 Task: Add Source Naturals Dmae 351 Mg to the cart.
Action: Mouse moved to (233, 101)
Screenshot: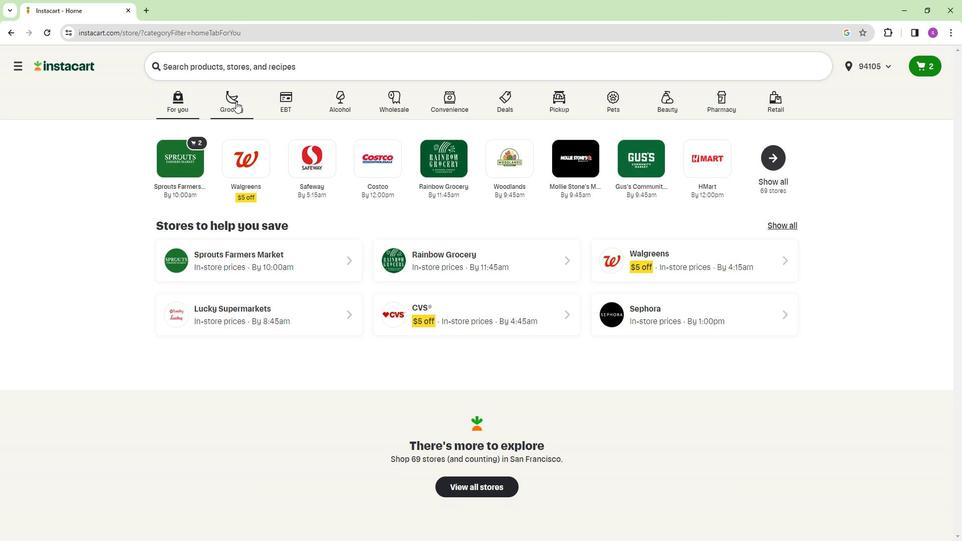 
Action: Mouse pressed left at (233, 101)
Screenshot: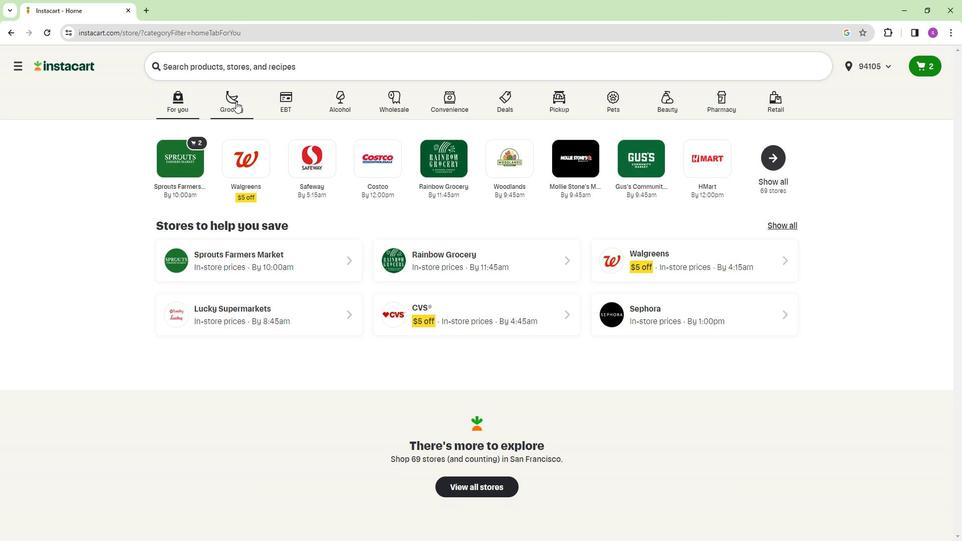 
Action: Mouse moved to (171, 170)
Screenshot: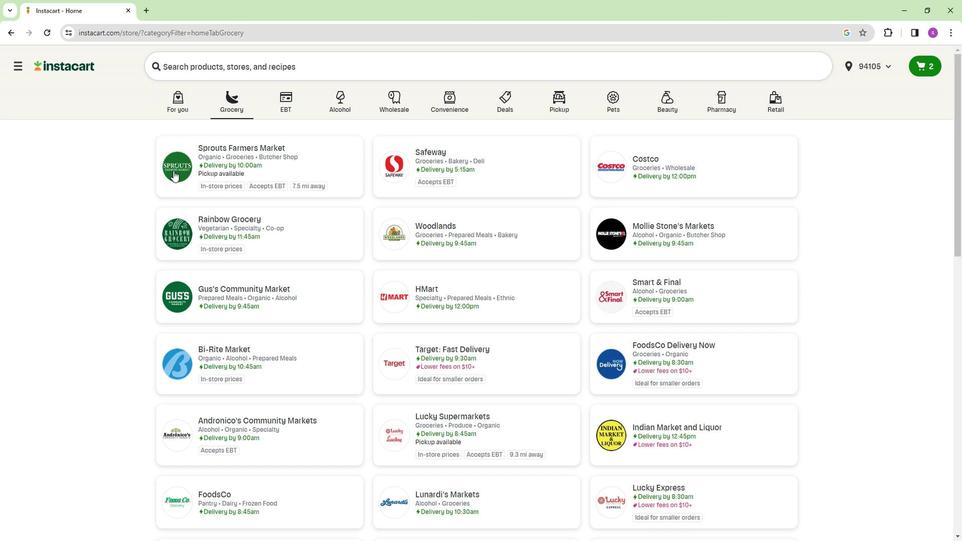 
Action: Mouse pressed left at (171, 170)
Screenshot: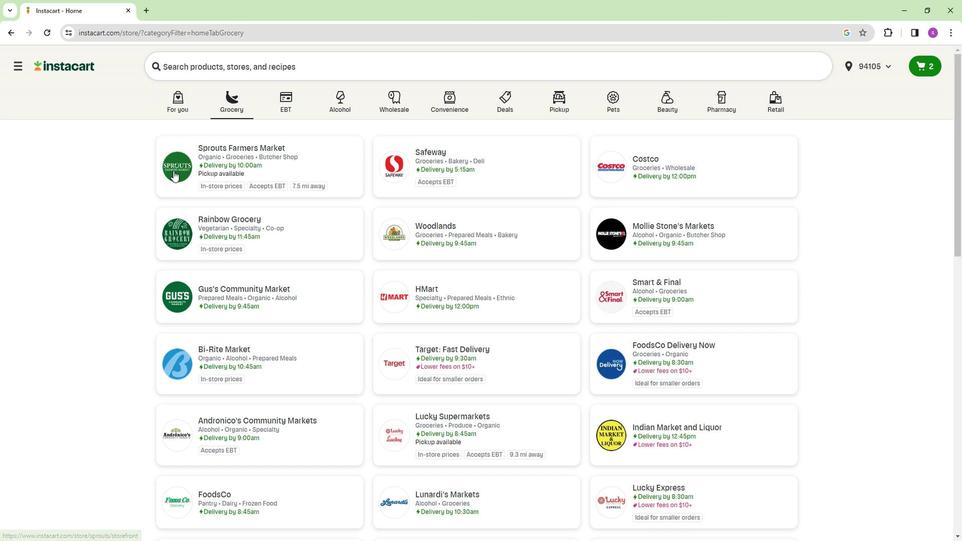 
Action: Mouse moved to (46, 345)
Screenshot: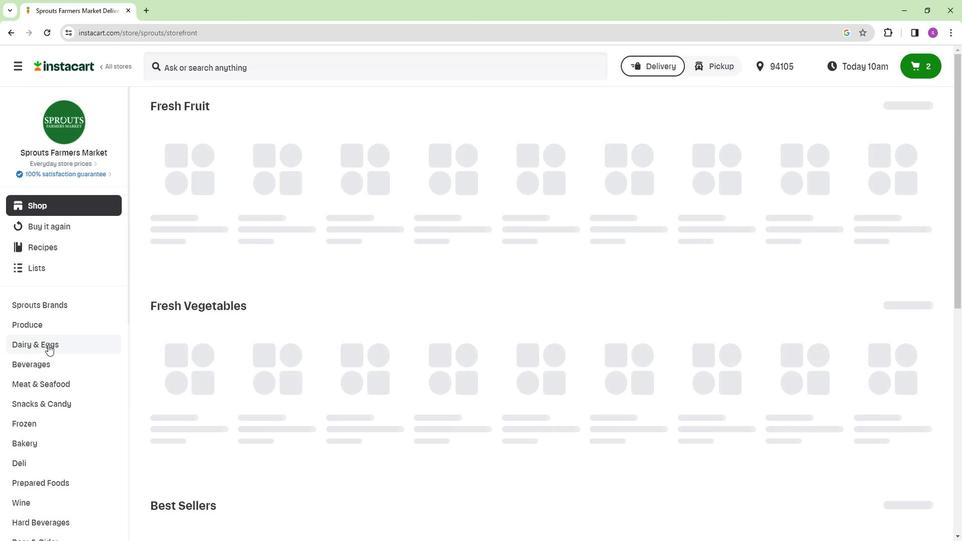 
Action: Mouse scrolled (46, 345) with delta (0, 0)
Screenshot: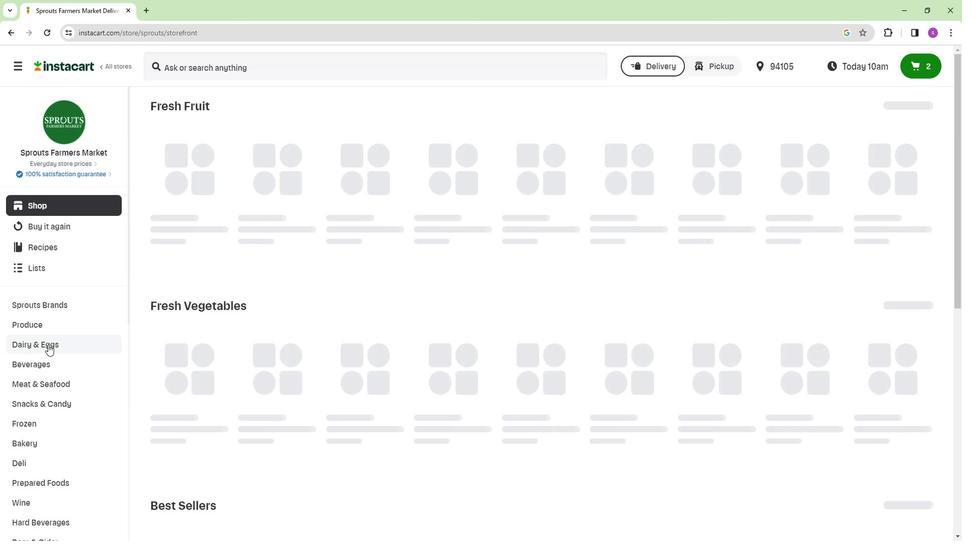 
Action: Mouse moved to (46, 345)
Screenshot: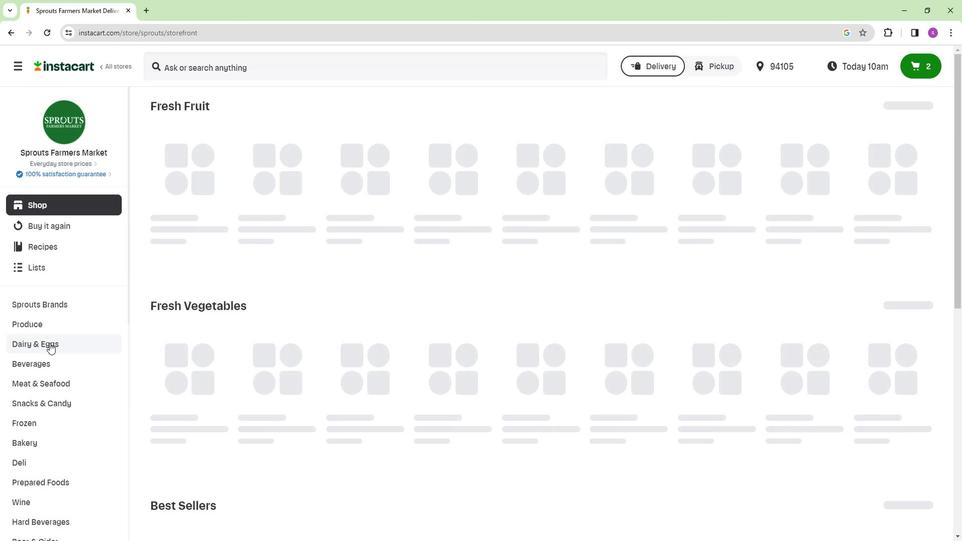 
Action: Mouse scrolled (46, 345) with delta (0, 0)
Screenshot: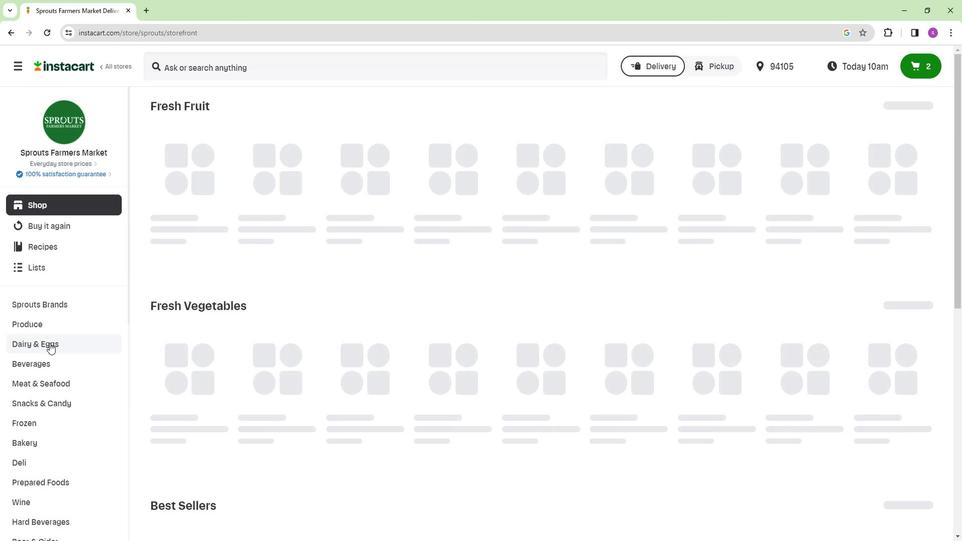 
Action: Mouse moved to (46, 345)
Screenshot: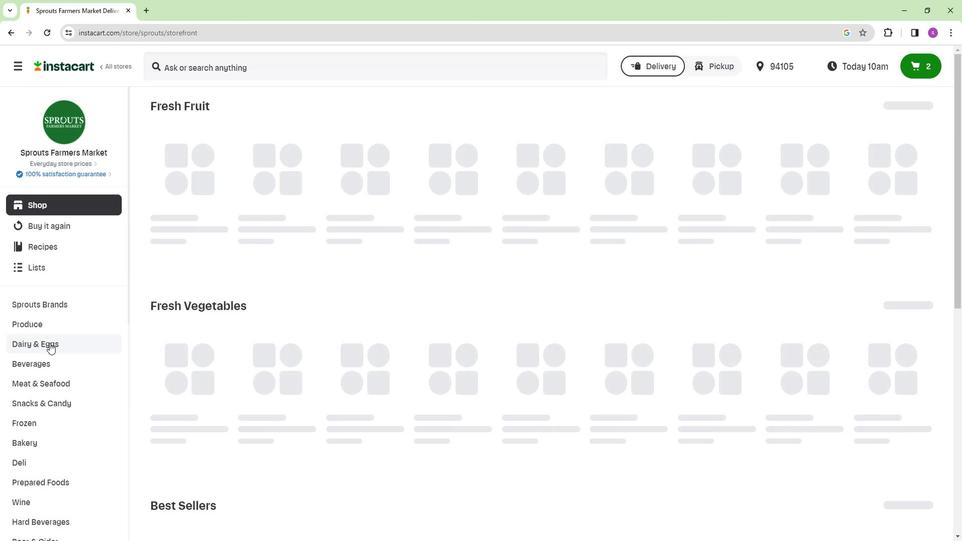 
Action: Mouse scrolled (46, 344) with delta (0, 0)
Screenshot: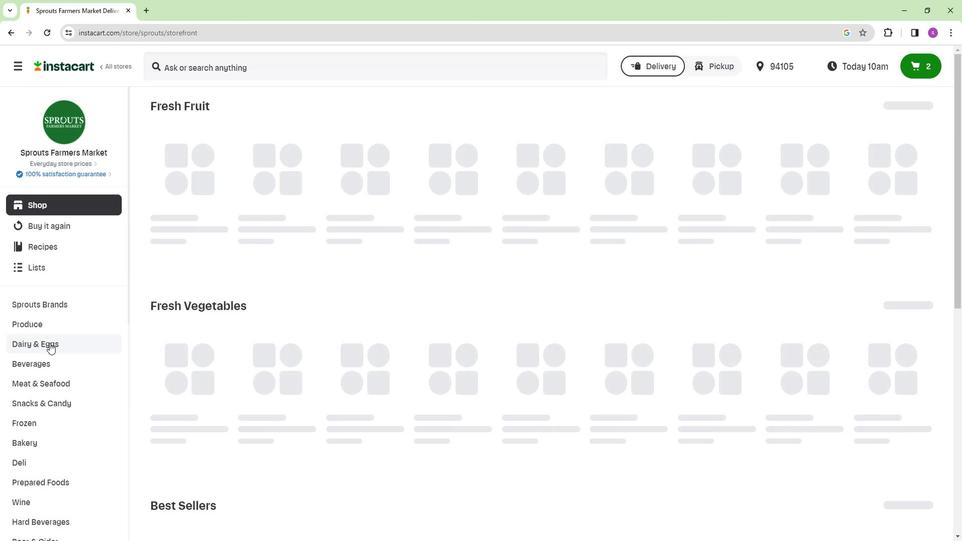 
Action: Mouse moved to (48, 342)
Screenshot: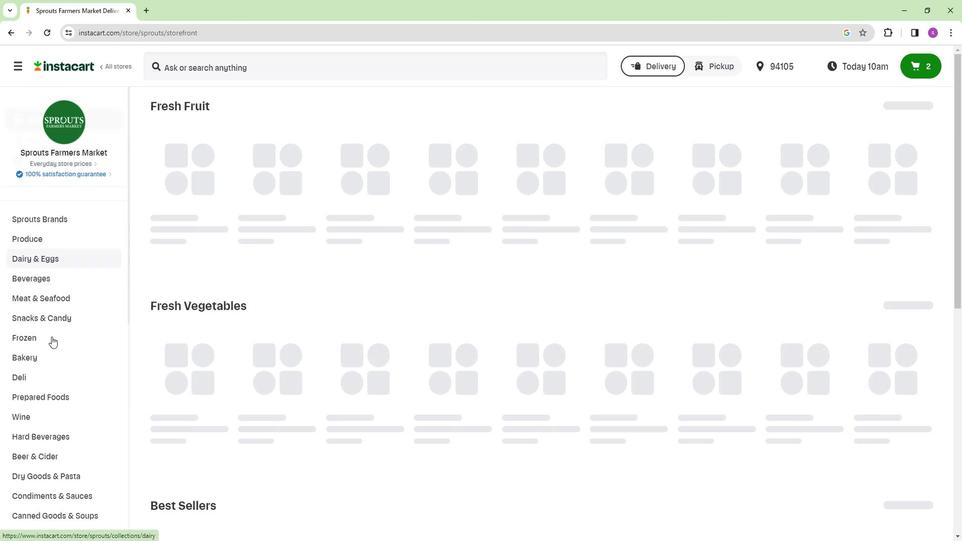 
Action: Mouse scrolled (48, 342) with delta (0, 0)
Screenshot: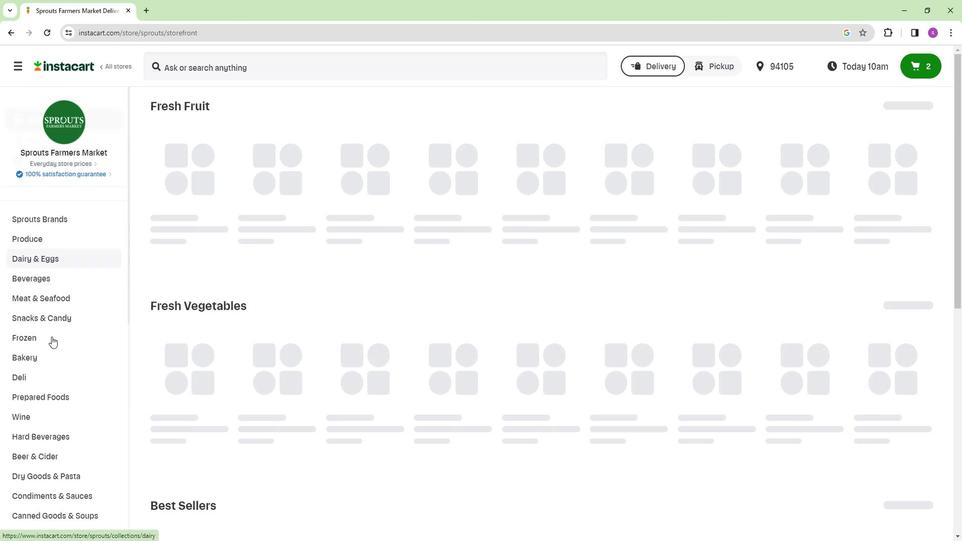 
Action: Mouse moved to (50, 337)
Screenshot: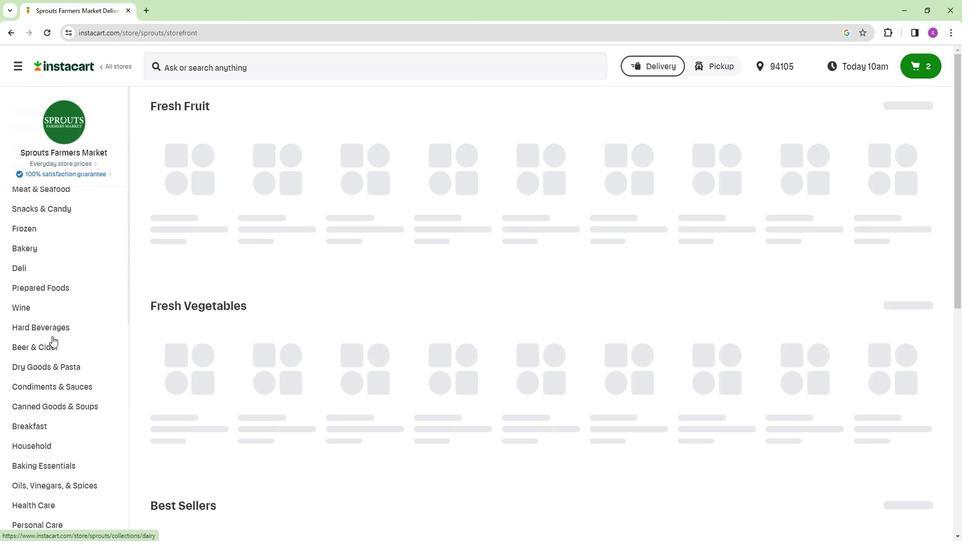 
Action: Mouse scrolled (50, 336) with delta (0, 0)
Screenshot: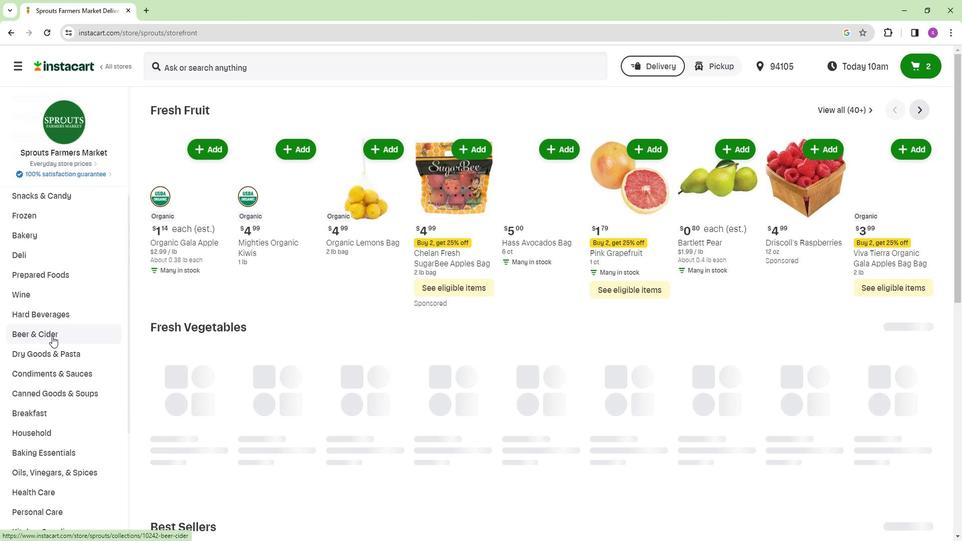 
Action: Mouse moved to (42, 445)
Screenshot: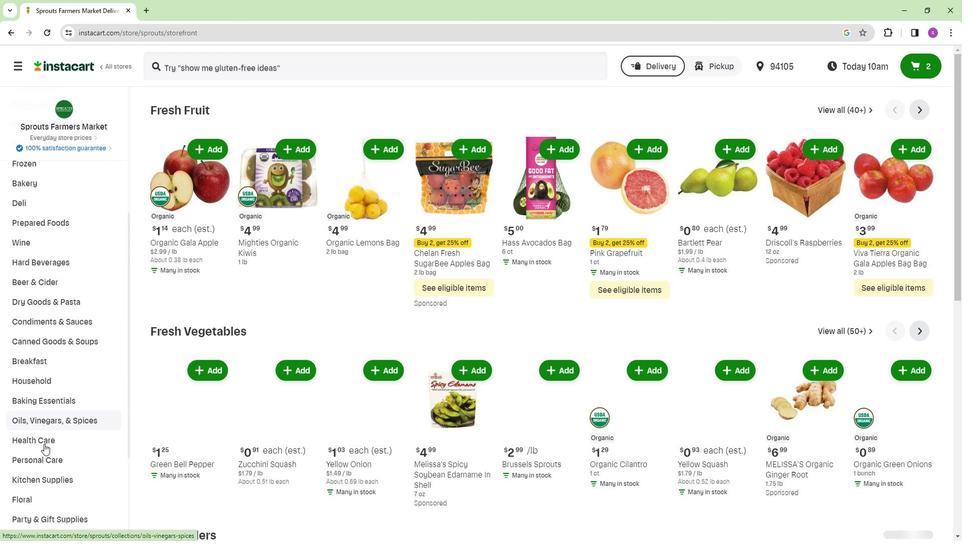 
Action: Mouse pressed left at (42, 445)
Screenshot: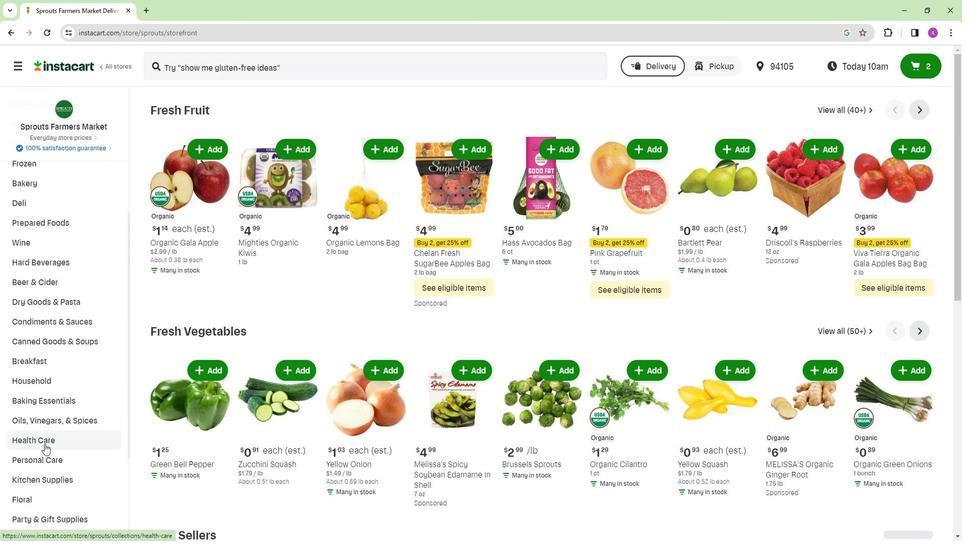 
Action: Mouse moved to (346, 140)
Screenshot: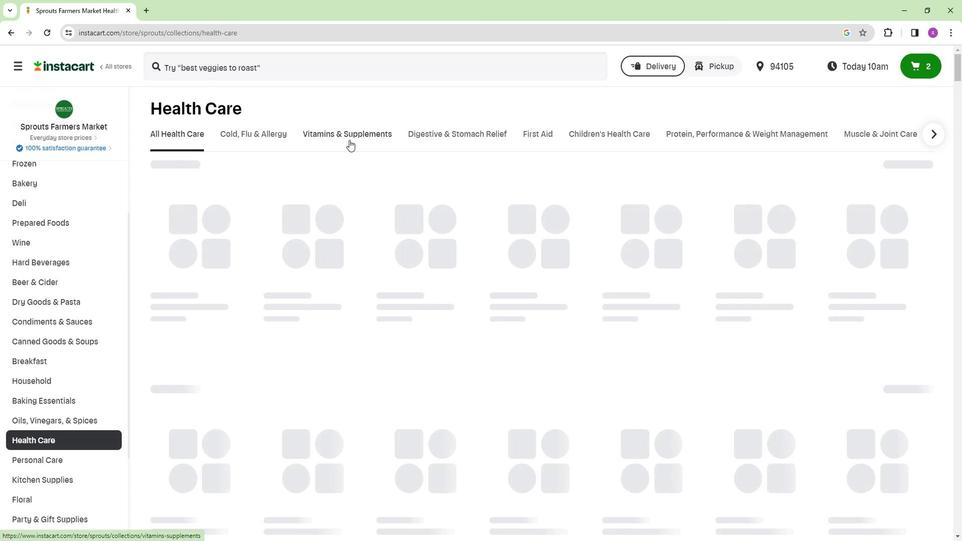 
Action: Mouse pressed left at (346, 140)
Screenshot: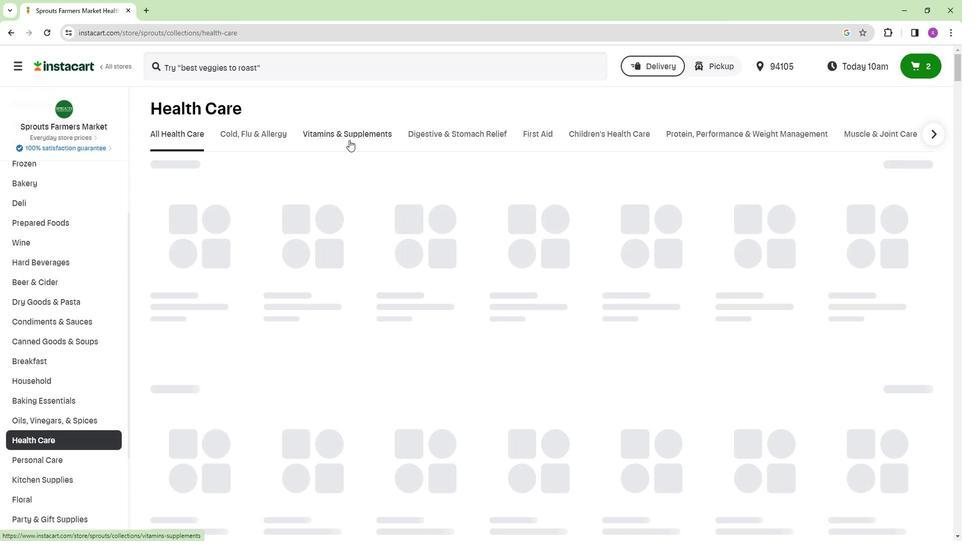 
Action: Mouse moved to (350, 136)
Screenshot: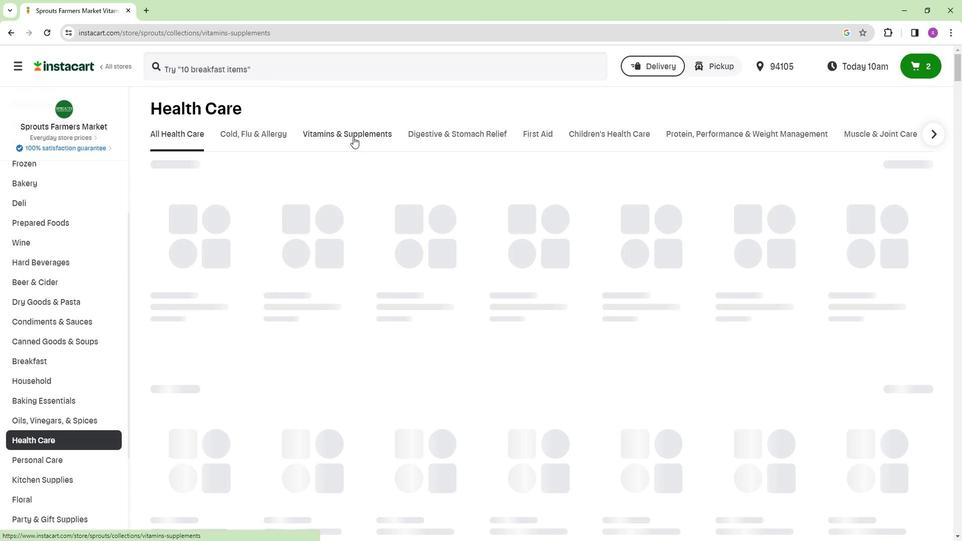 
Action: Mouse pressed left at (350, 136)
Screenshot: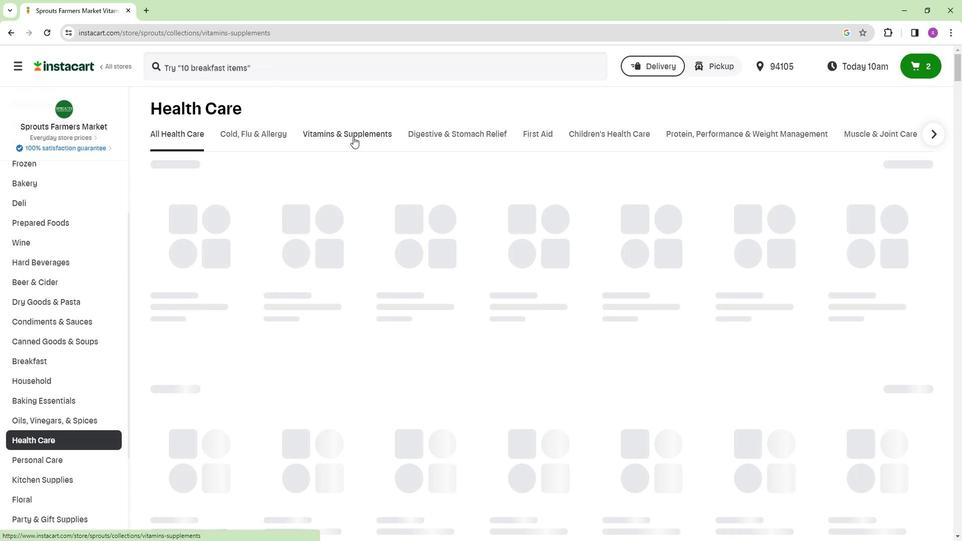 
Action: Mouse moved to (298, 171)
Screenshot: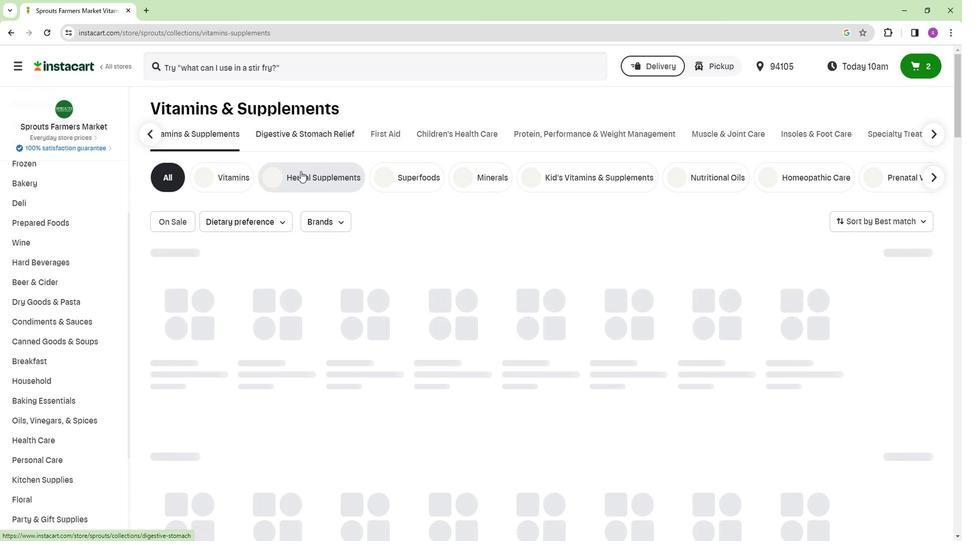 
Action: Mouse pressed left at (298, 171)
Screenshot: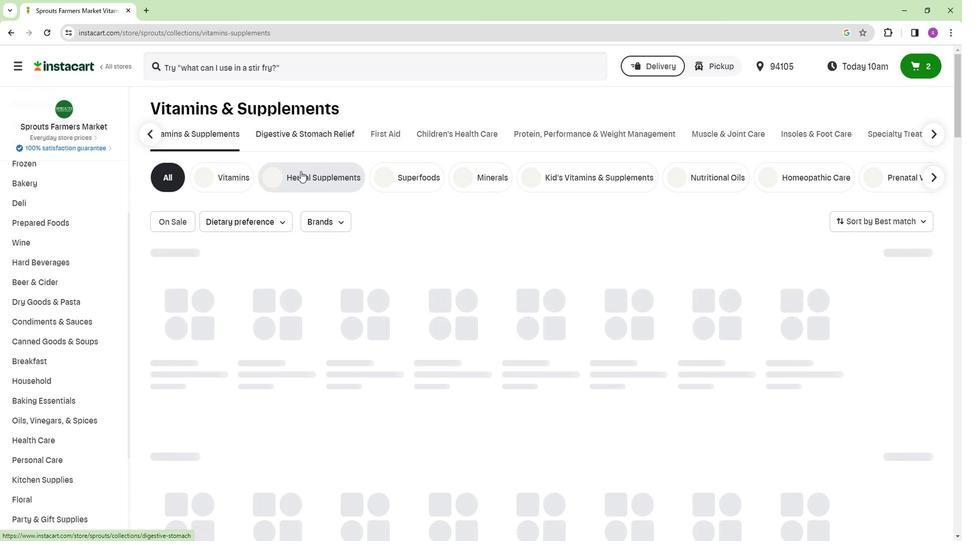 
Action: Mouse moved to (289, 71)
Screenshot: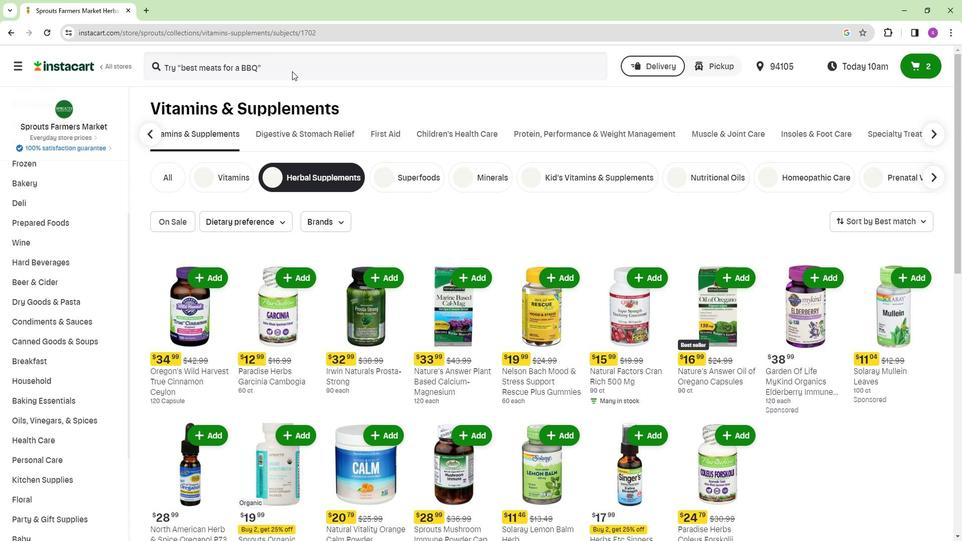 
Action: Mouse pressed left at (289, 71)
Screenshot: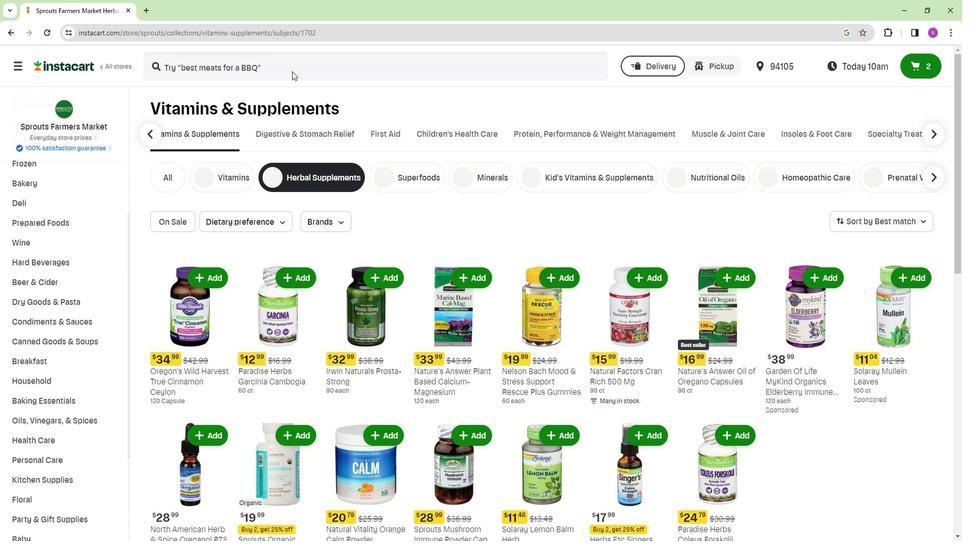 
Action: Mouse moved to (249, 73)
Screenshot: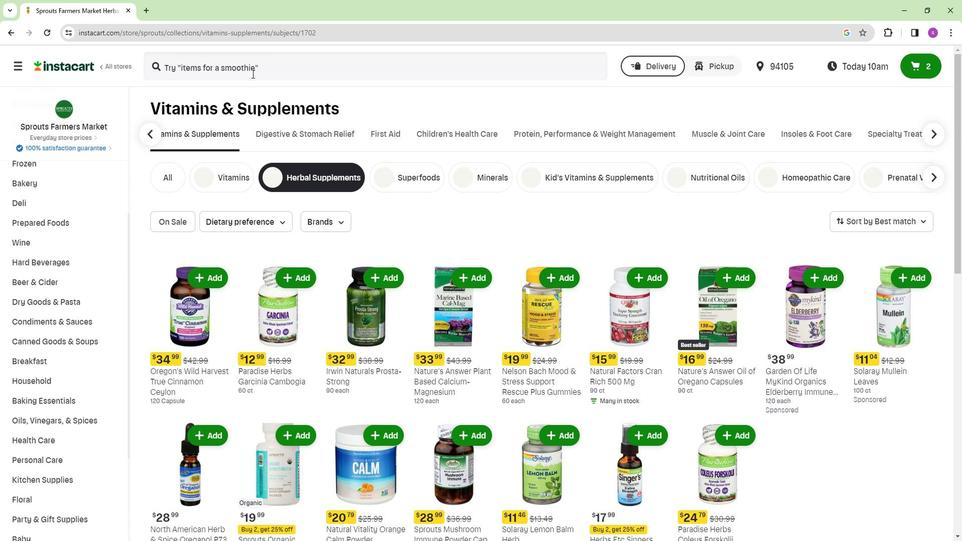 
Action: Key pressed <Key.shift>Source<Key.space><Key.shift>Naturals<Key.space><Key.shift>Dmae<Key.space>351<Key.space><Key.shift>Mg<Key.enter>
Screenshot: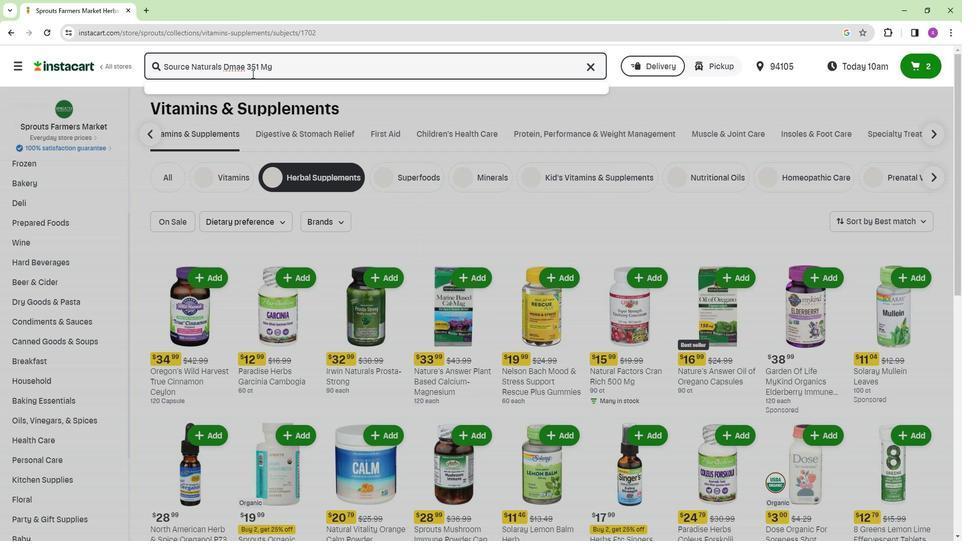
Action: Mouse moved to (309, 254)
Screenshot: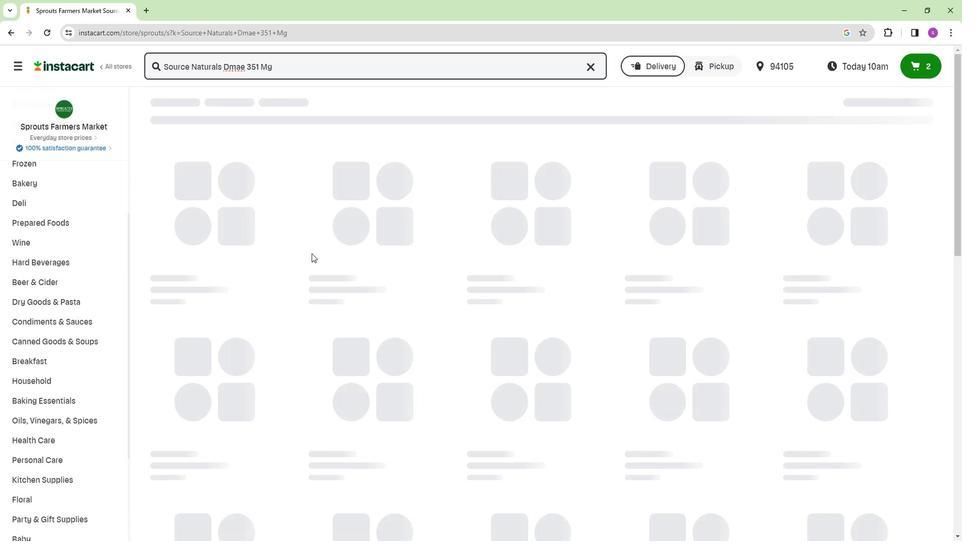 
Action: Mouse scrolled (309, 253) with delta (0, 0)
Screenshot: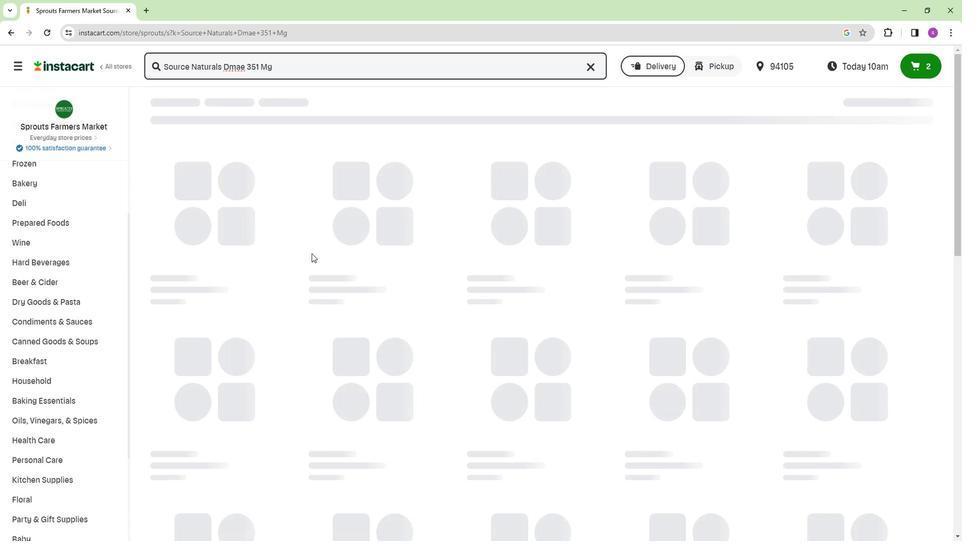 
Action: Mouse moved to (309, 253)
Screenshot: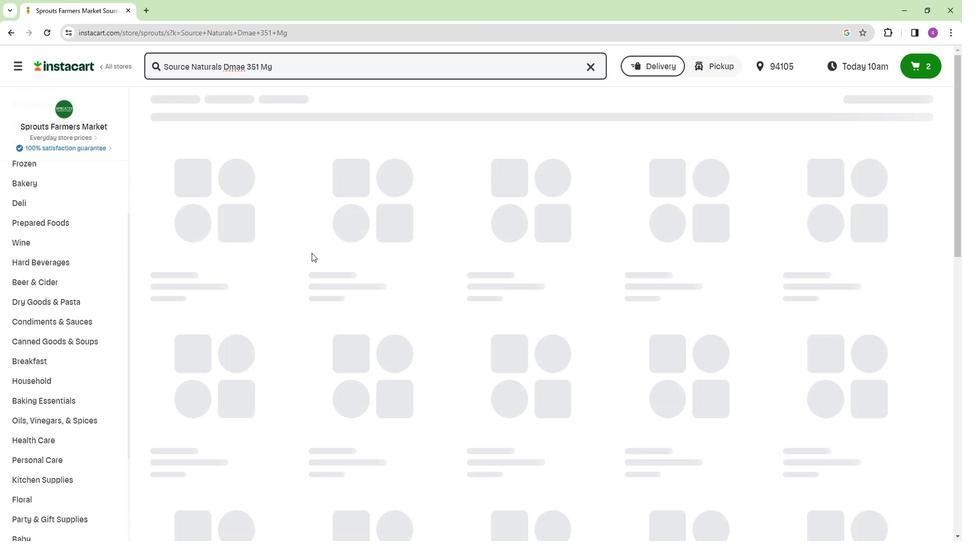 
Action: Mouse scrolled (309, 253) with delta (0, 0)
Screenshot: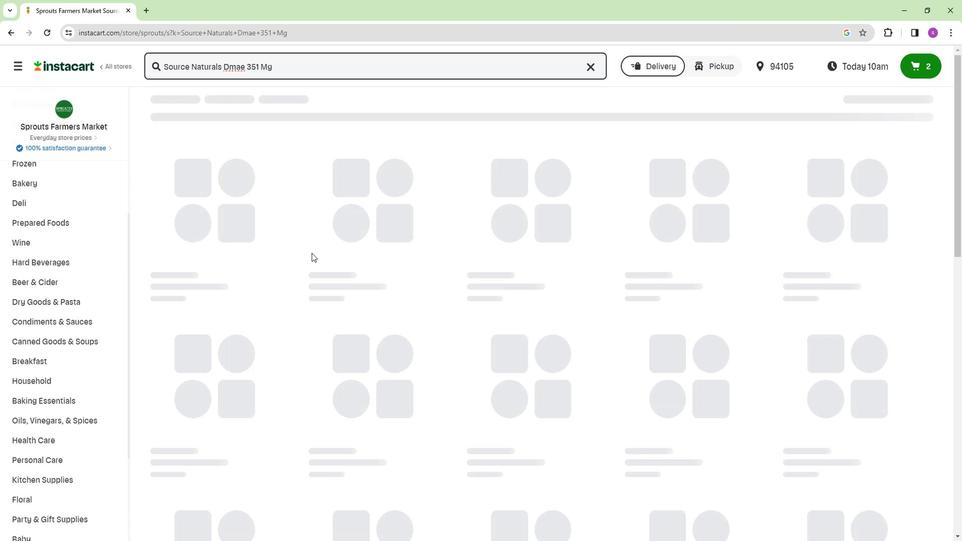 
Action: Mouse scrolled (309, 253) with delta (0, 0)
Screenshot: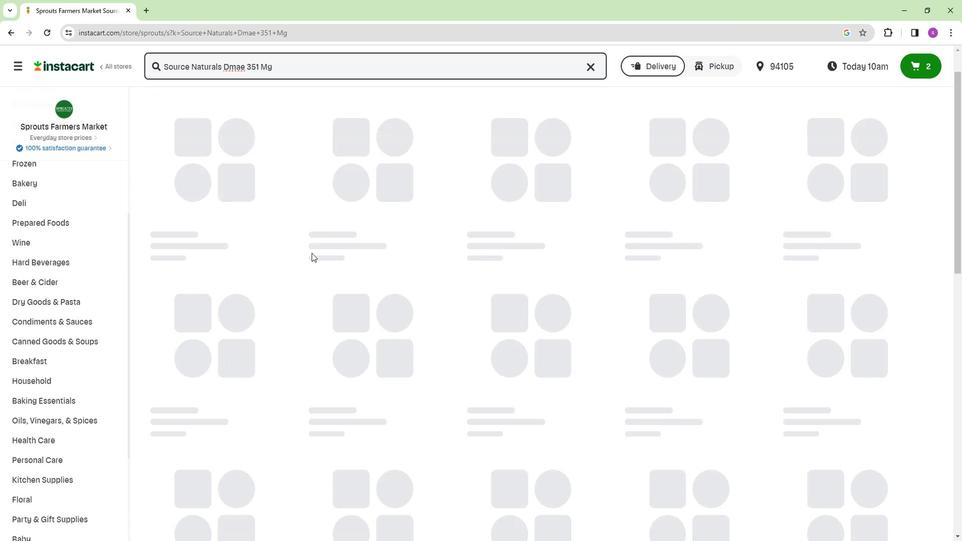 
Action: Mouse moved to (353, 262)
Screenshot: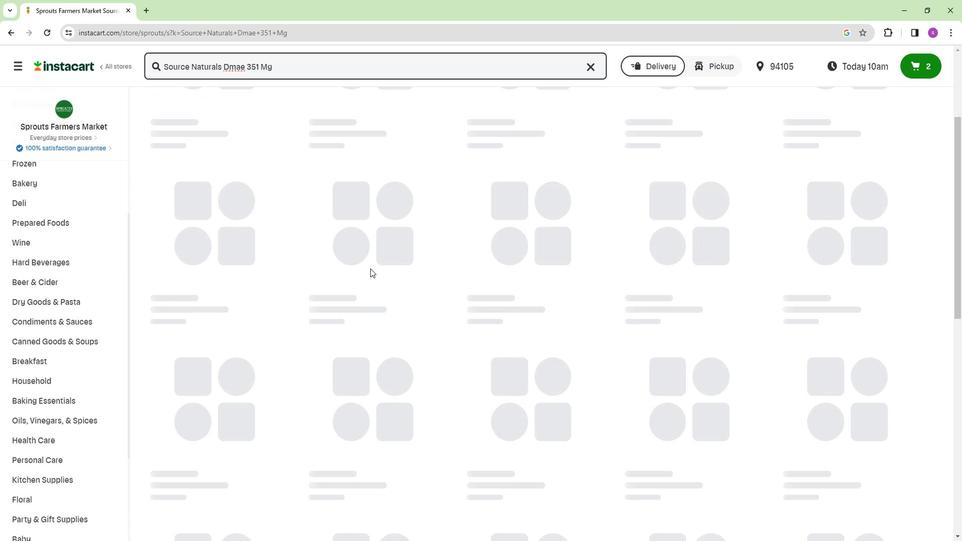 
Action: Mouse scrolled (353, 262) with delta (0, 0)
Screenshot: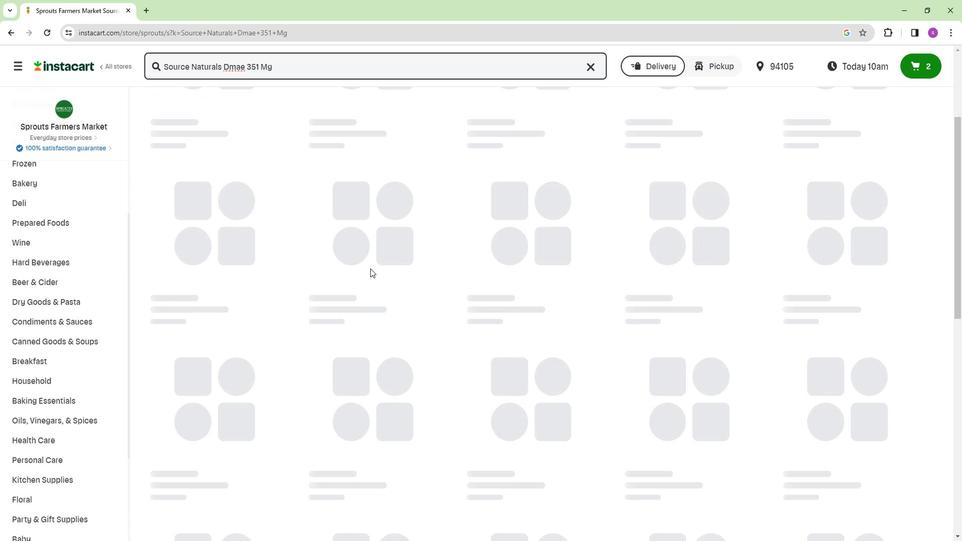 
Action: Mouse moved to (361, 266)
Screenshot: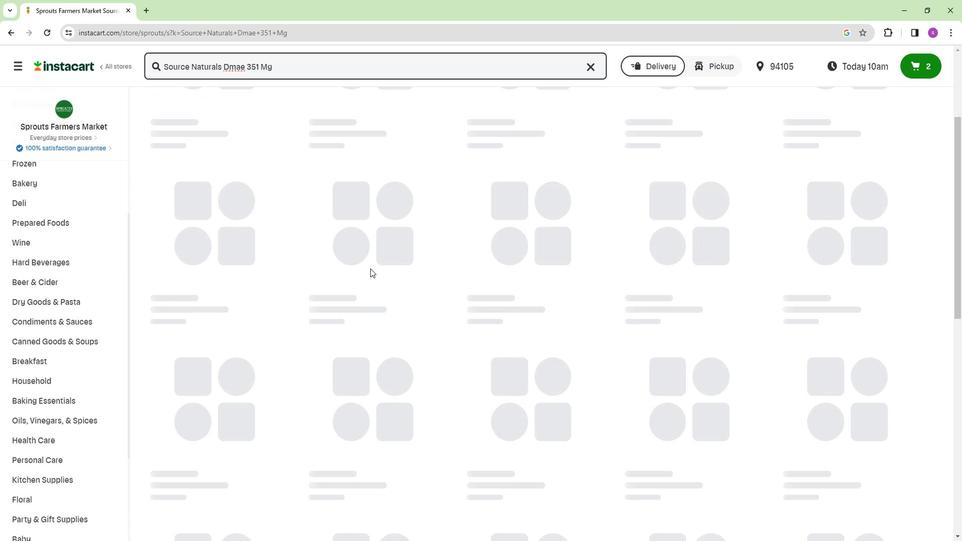 
Action: Mouse scrolled (361, 266) with delta (0, 0)
Screenshot: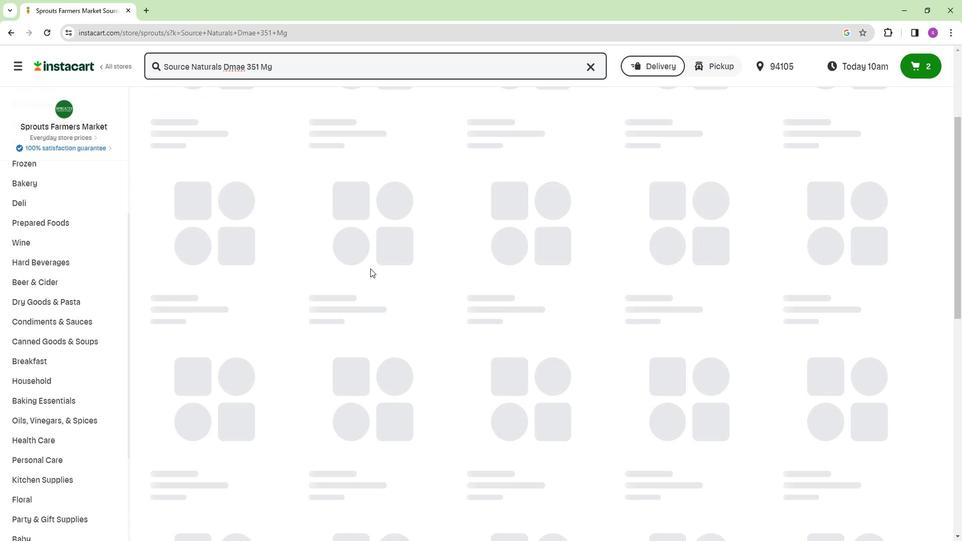 
Action: Mouse moved to (367, 269)
Screenshot: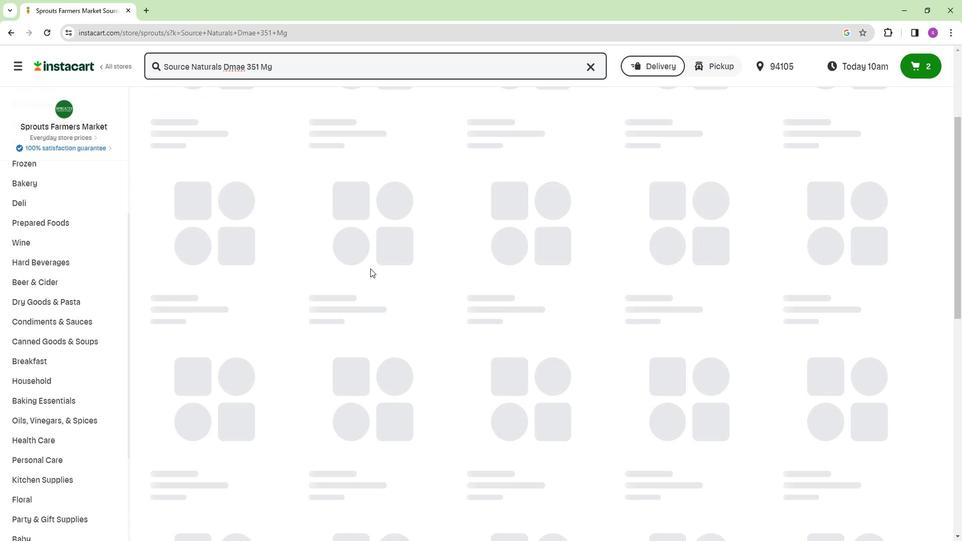 
Action: Mouse scrolled (367, 270) with delta (0, 1)
Screenshot: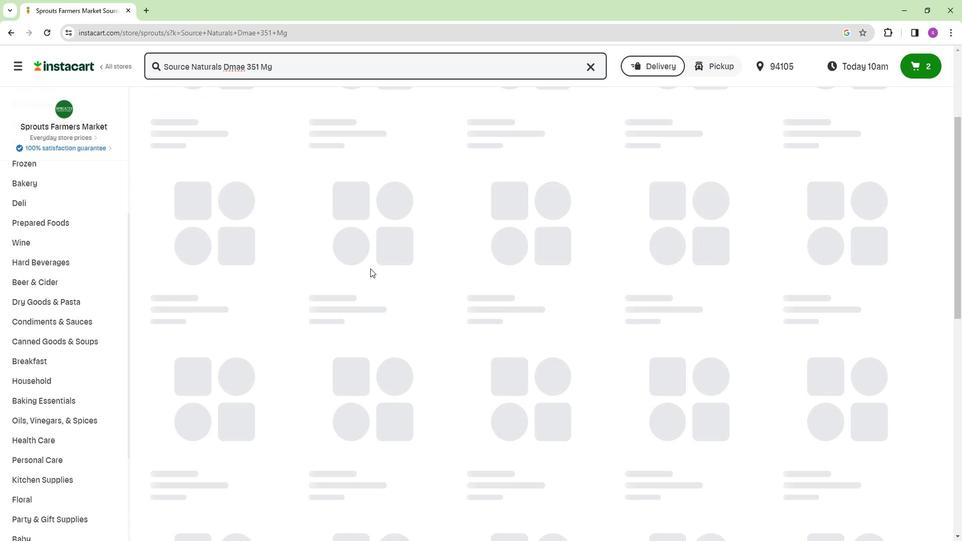 
Action: Mouse moved to (370, 270)
Screenshot: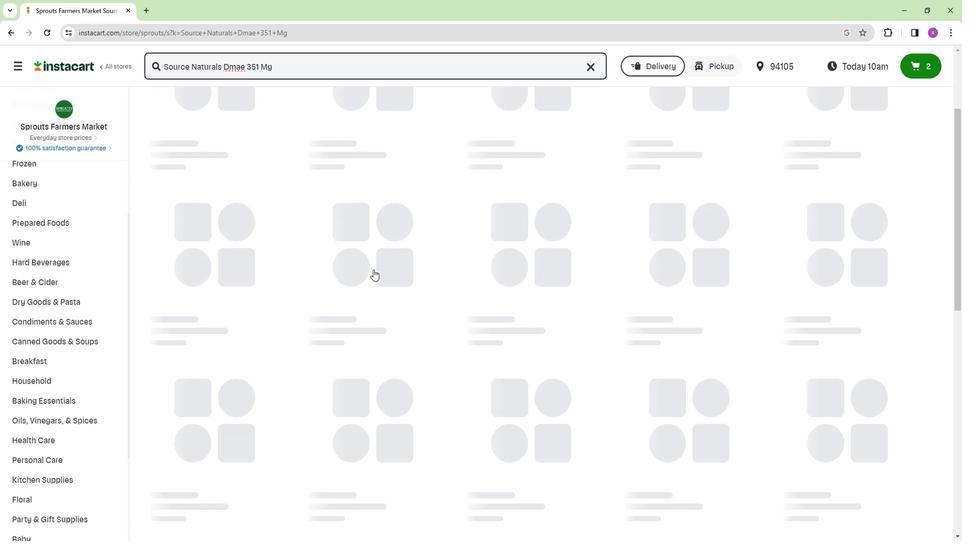 
Action: Mouse scrolled (370, 270) with delta (0, 0)
Screenshot: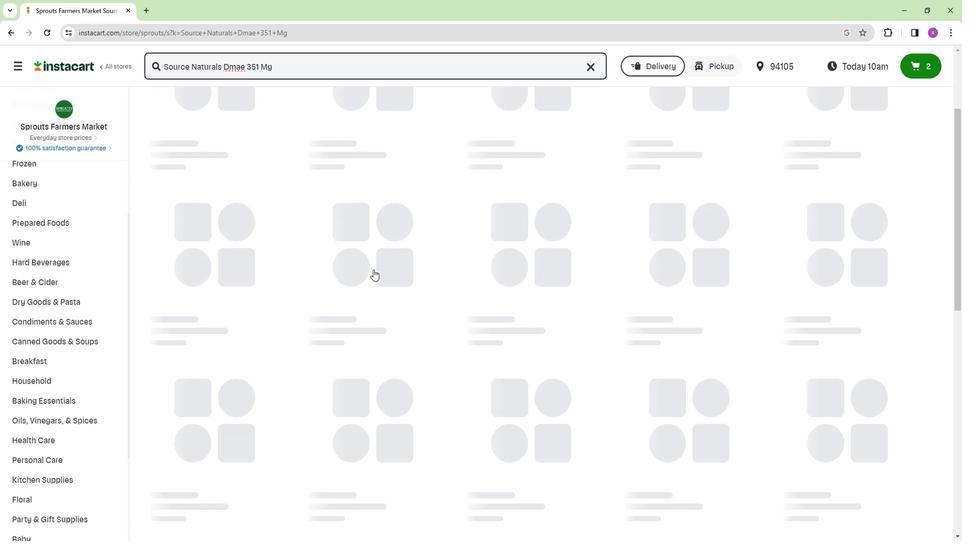 
Action: Mouse moved to (326, 287)
Screenshot: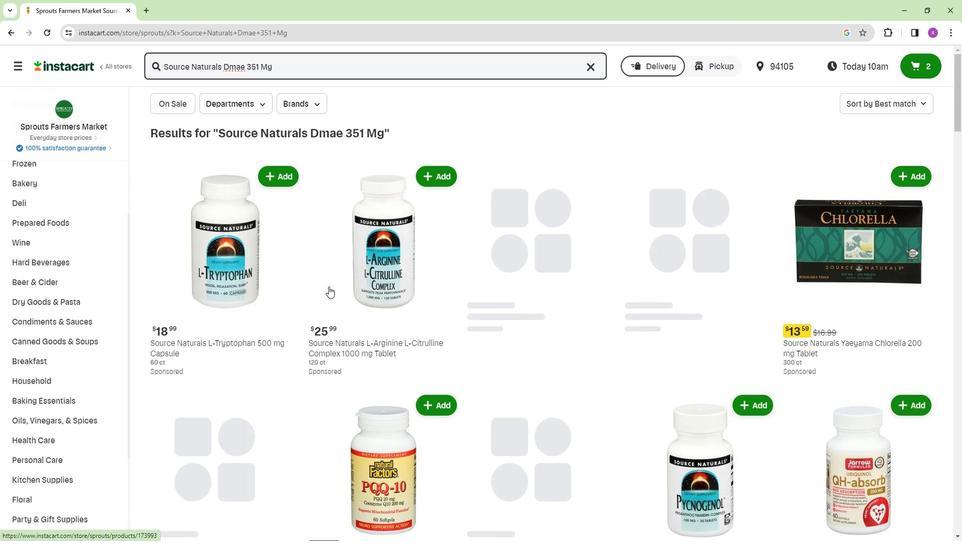 
Action: Mouse scrolled (326, 287) with delta (0, 0)
Screenshot: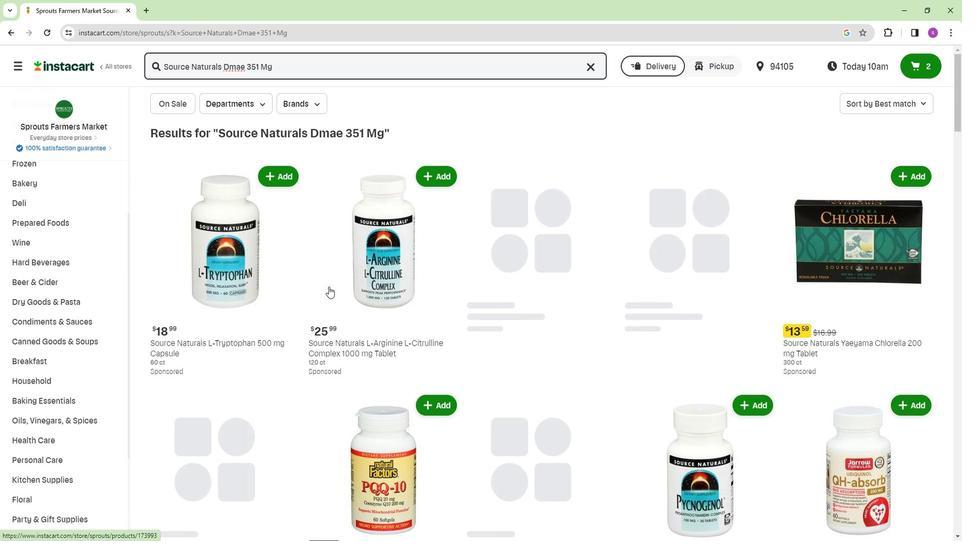 
Action: Mouse moved to (457, 285)
Screenshot: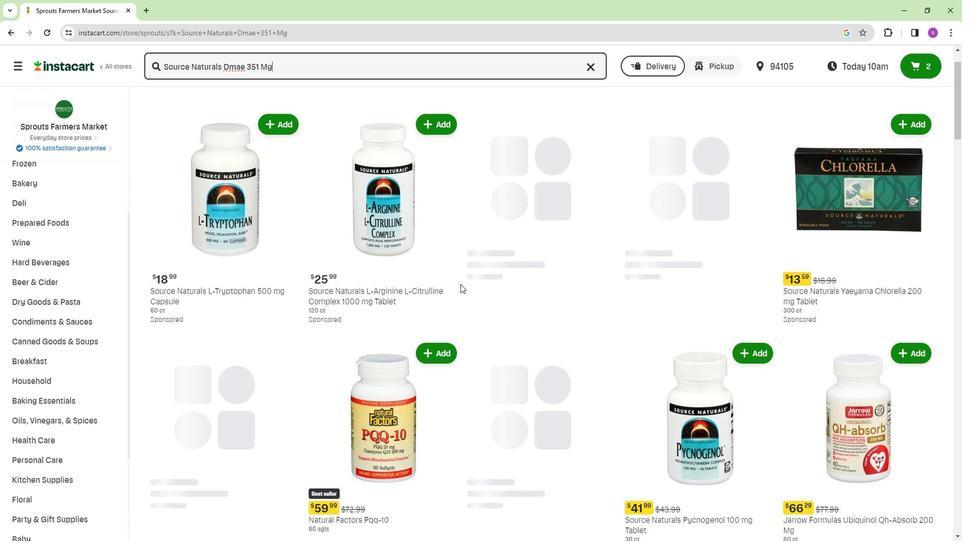 
Action: Mouse scrolled (457, 284) with delta (0, 0)
Screenshot: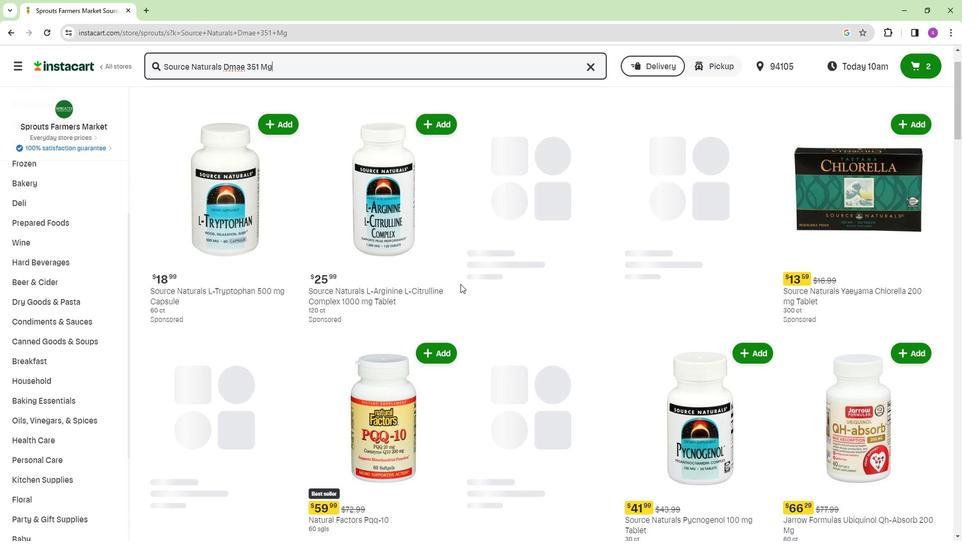 
Action: Mouse moved to (534, 307)
Screenshot: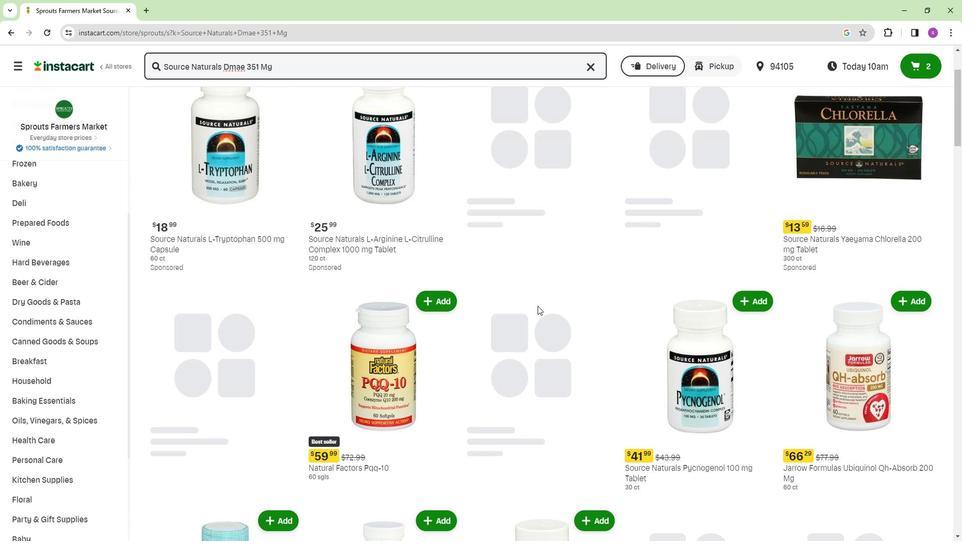 
Action: Mouse scrolled (534, 306) with delta (0, 0)
Screenshot: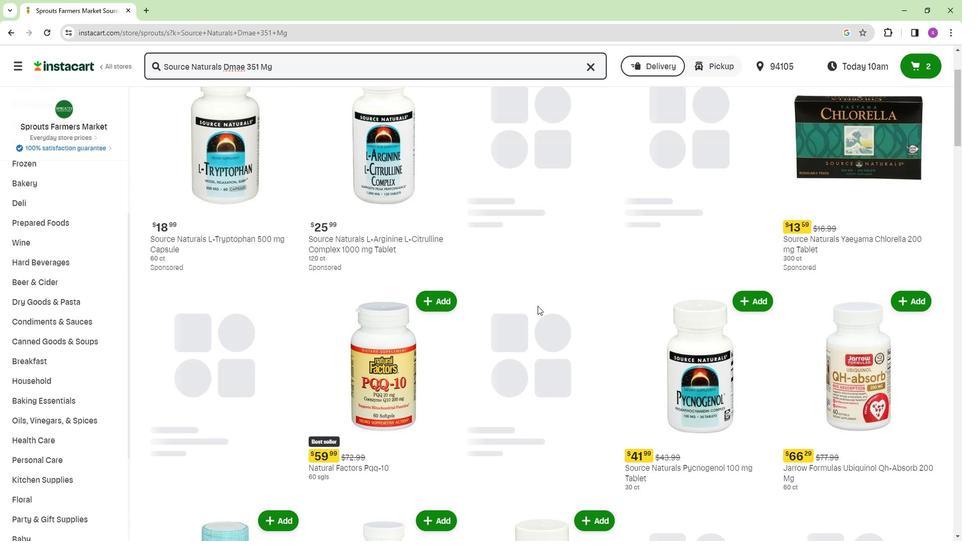 
Action: Mouse scrolled (534, 306) with delta (0, 0)
Screenshot: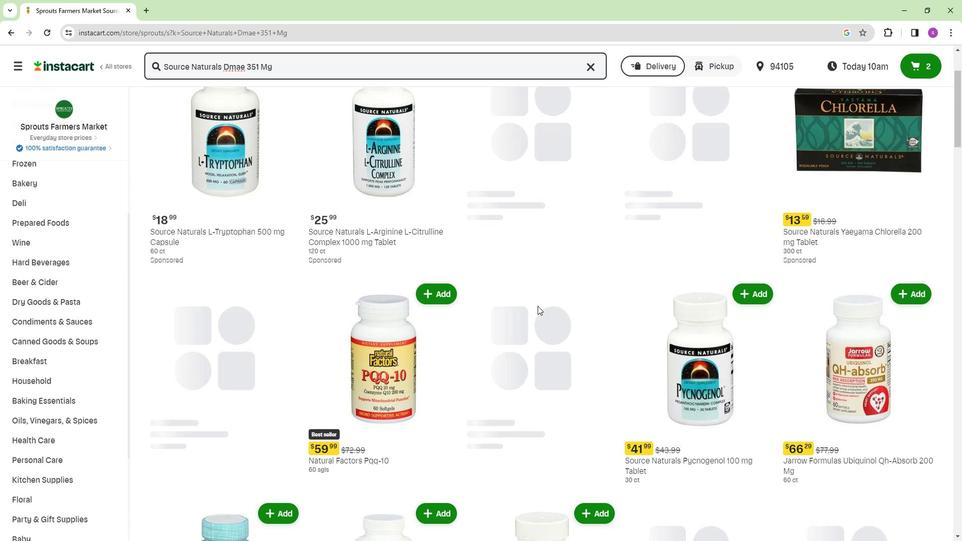 
Action: Mouse moved to (535, 307)
Screenshot: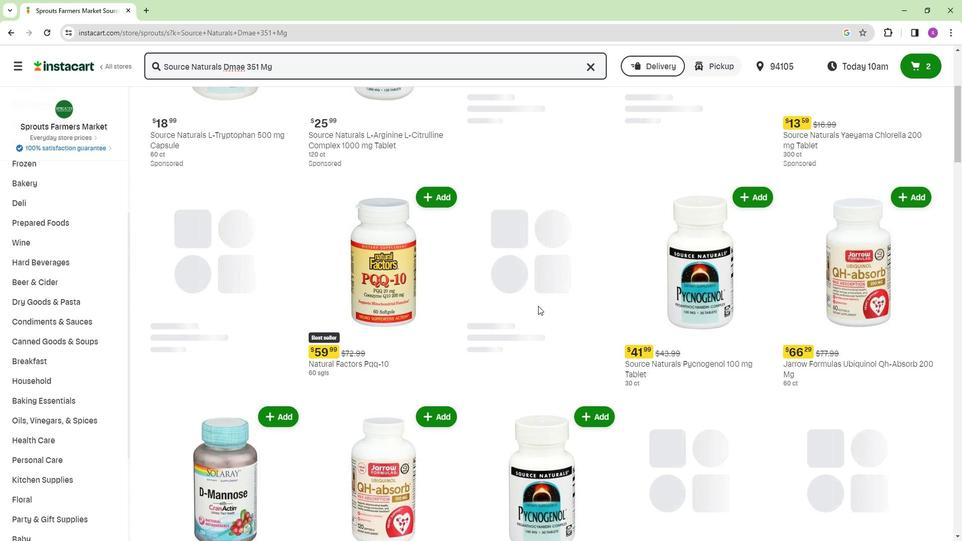 
Action: Mouse scrolled (535, 307) with delta (0, 0)
Screenshot: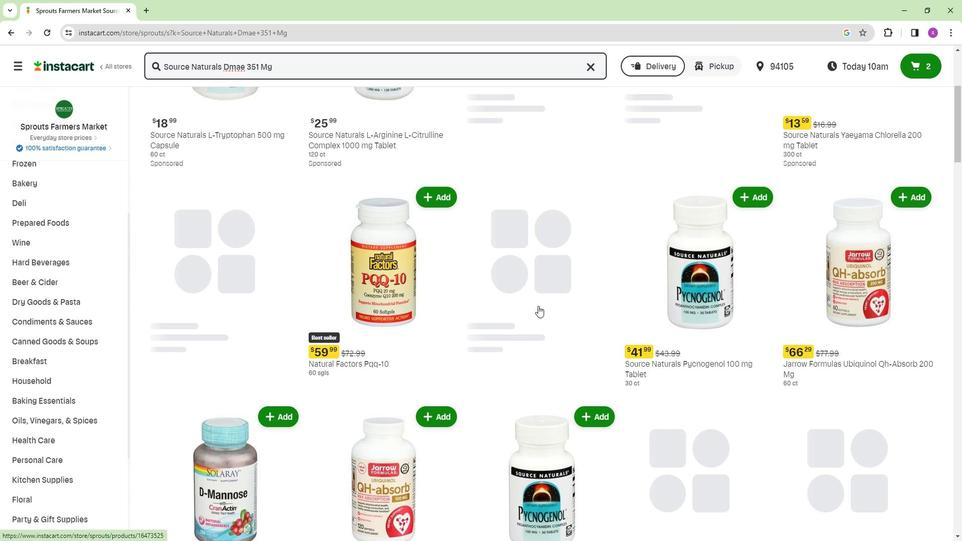 
Action: Mouse moved to (545, 320)
Screenshot: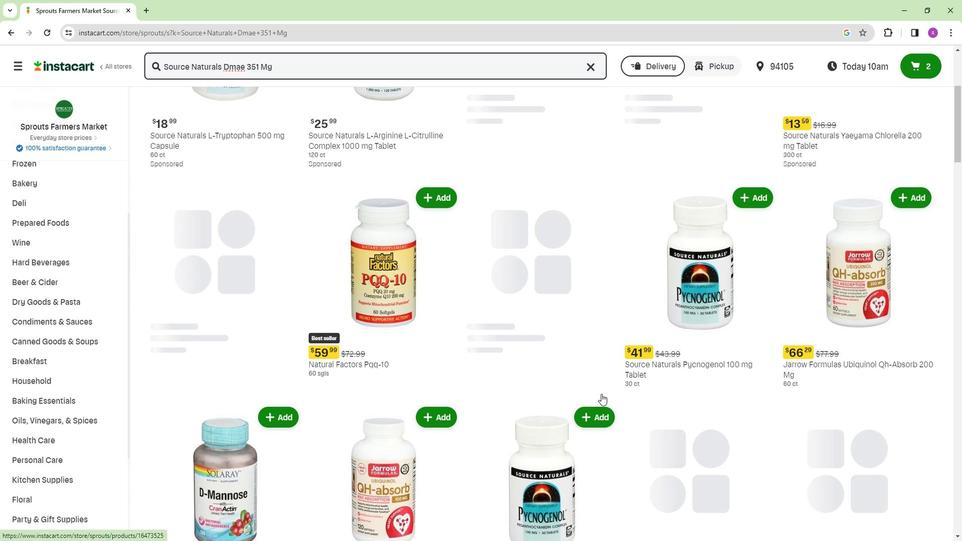 
Action: Mouse scrolled (545, 320) with delta (0, 0)
Screenshot: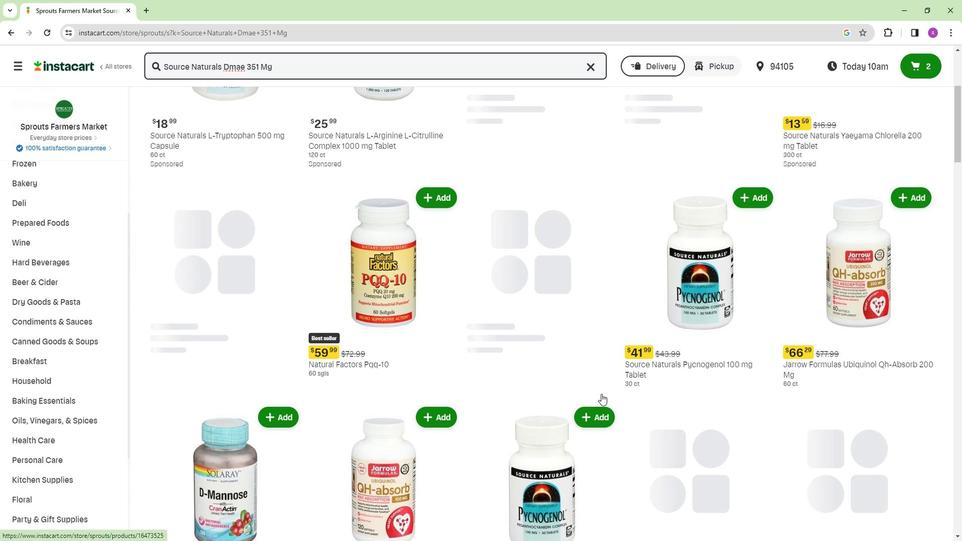 
Action: Mouse moved to (565, 350)
Screenshot: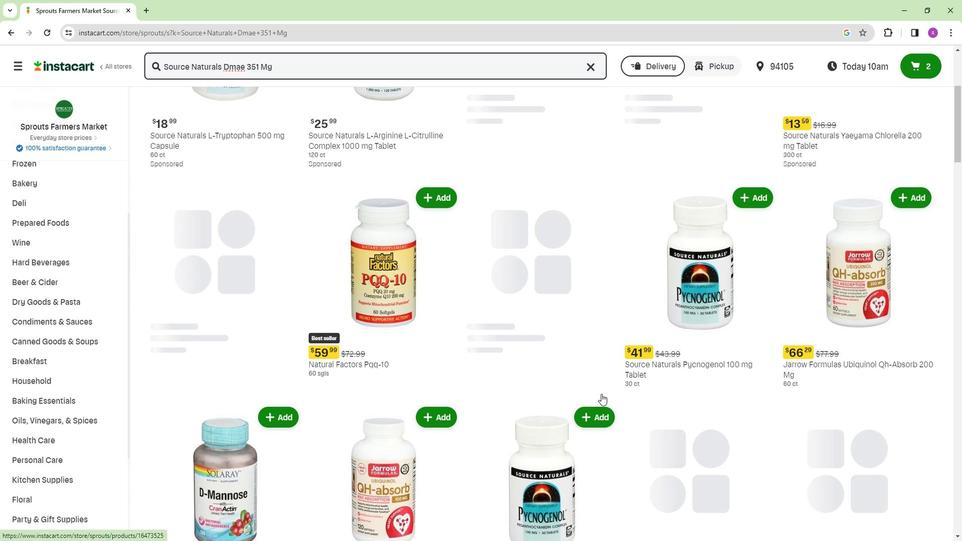 
Action: Mouse scrolled (565, 350) with delta (0, 0)
Screenshot: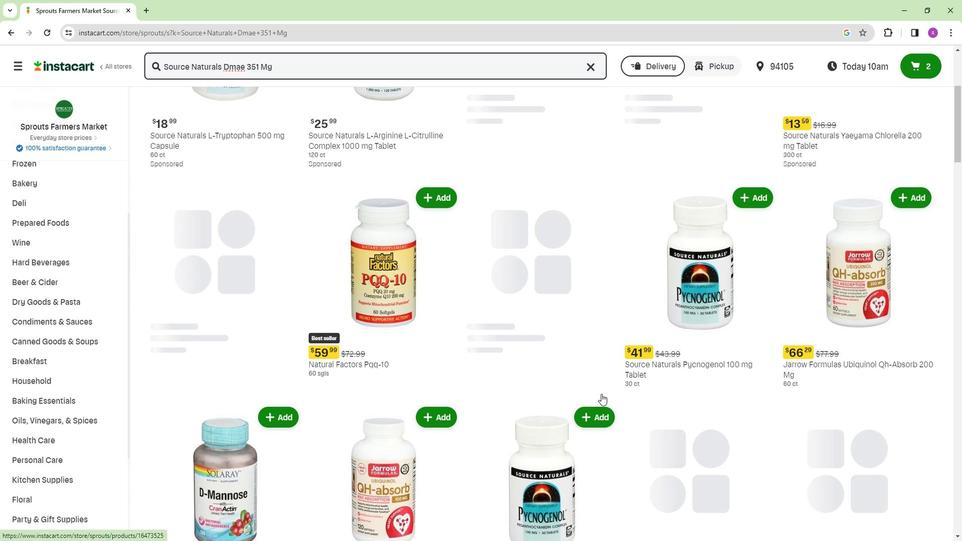 
Action: Mouse moved to (582, 374)
Screenshot: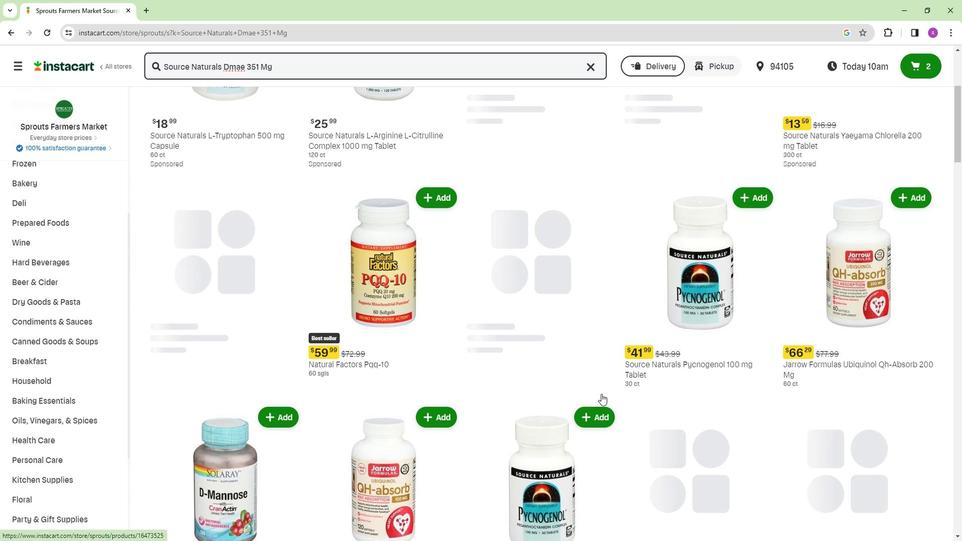 
Action: Mouse scrolled (582, 375) with delta (0, 0)
Screenshot: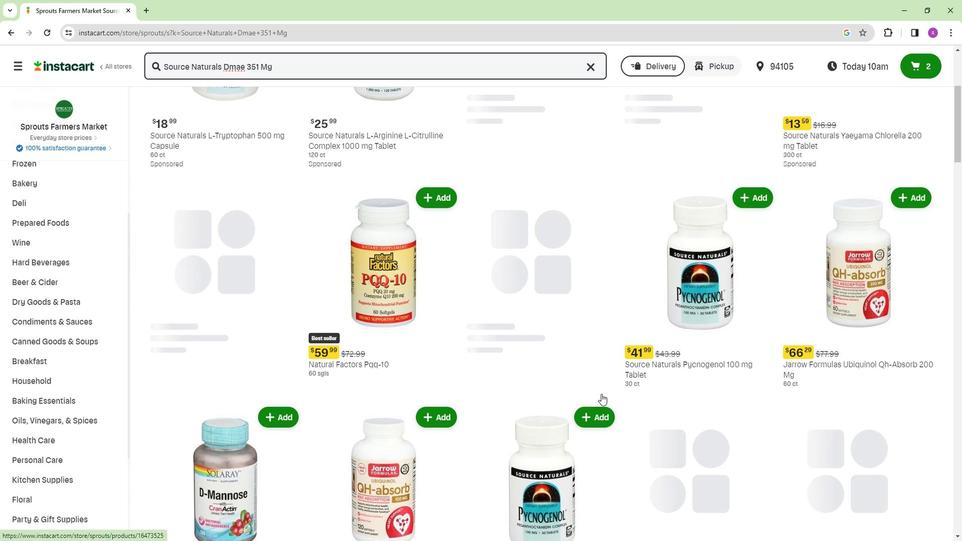 
Action: Mouse moved to (592, 386)
Screenshot: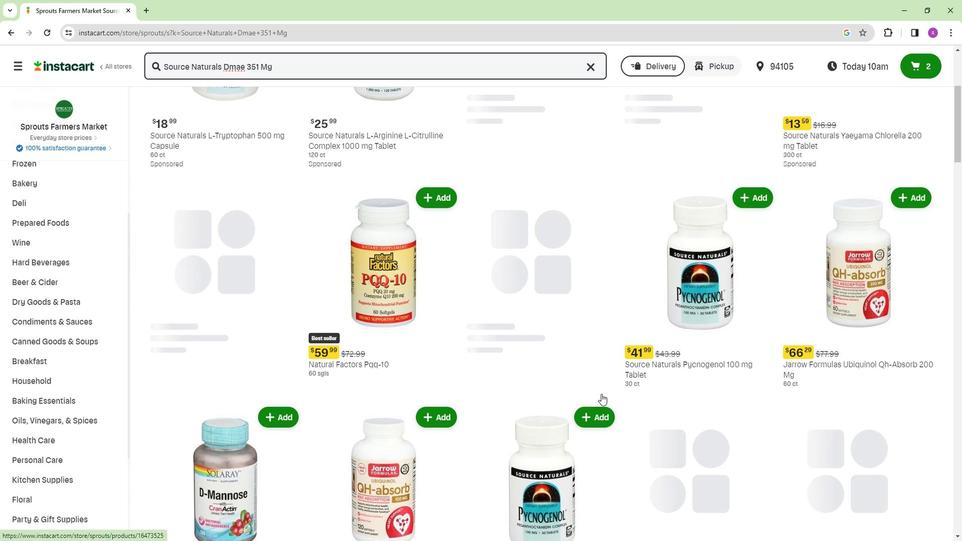 
Action: Mouse scrolled (592, 387) with delta (0, 0)
Screenshot: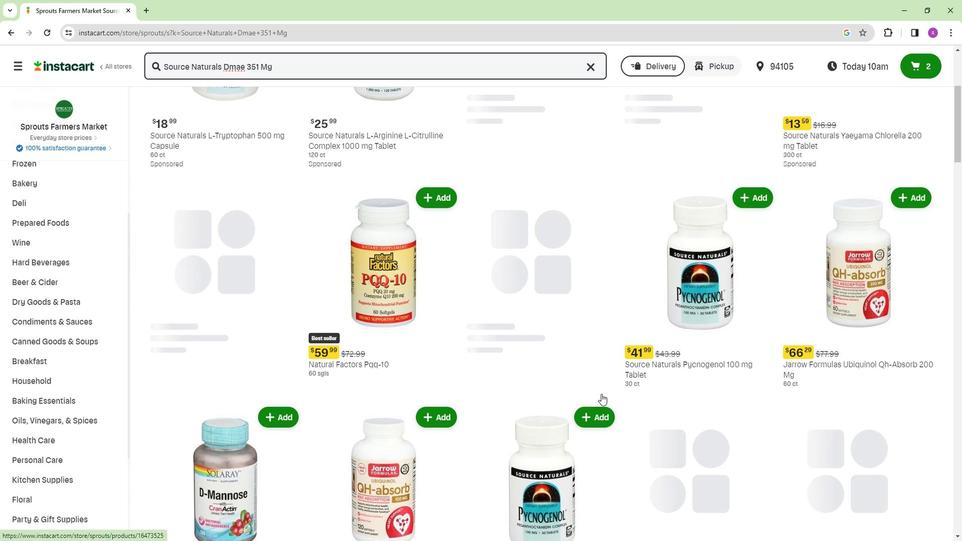 
Action: Mouse moved to (600, 398)
Screenshot: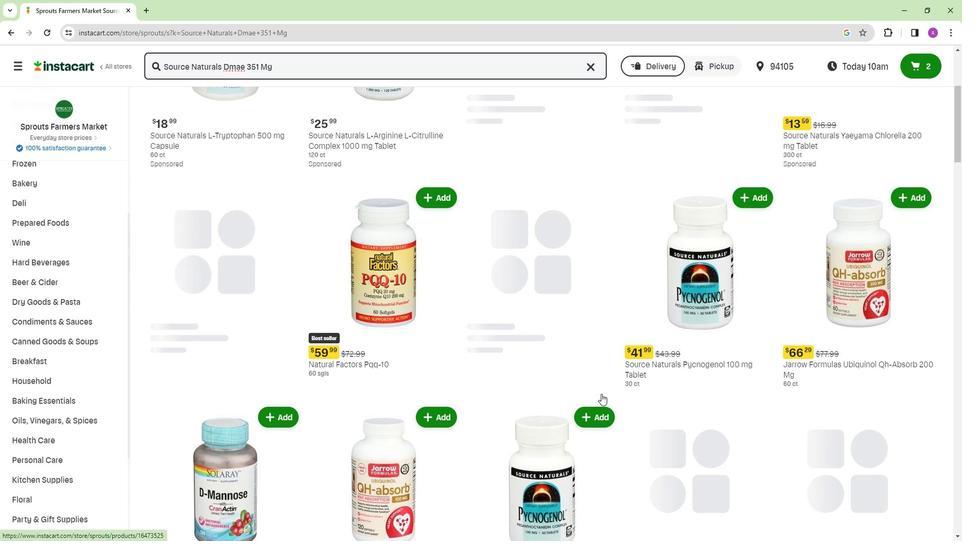 
Action: Mouse scrolled (600, 399) with delta (0, 0)
Screenshot: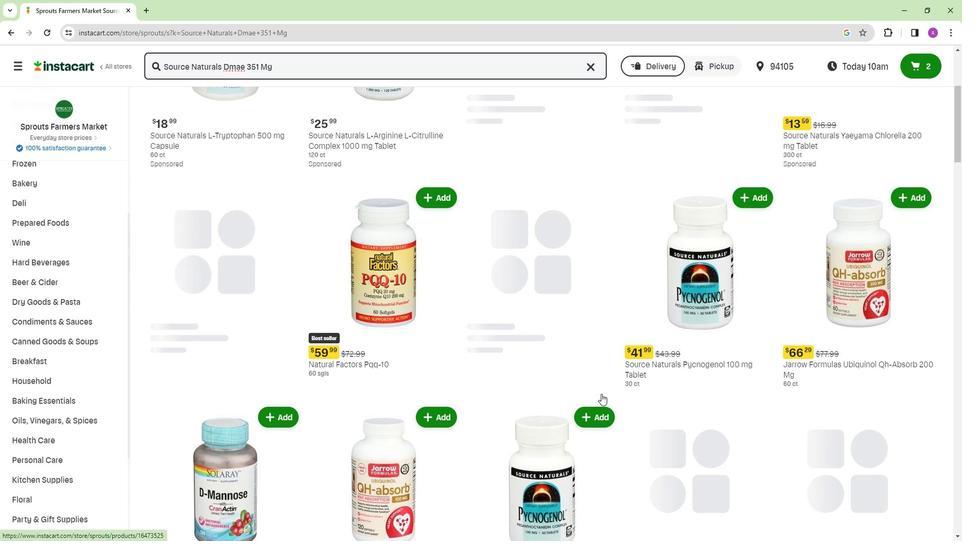 
Action: Mouse moved to (583, 356)
Screenshot: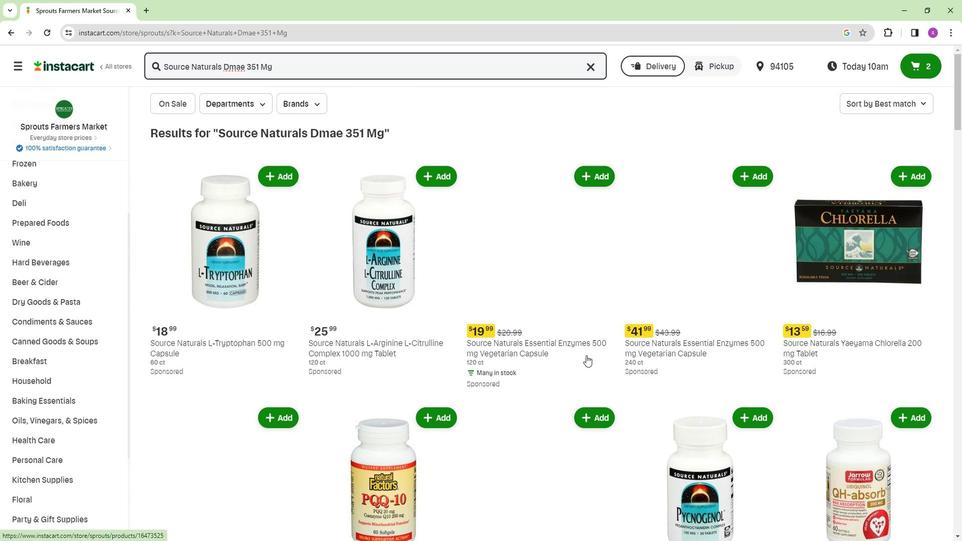 
Action: Mouse scrolled (583, 356) with delta (0, 0)
Screenshot: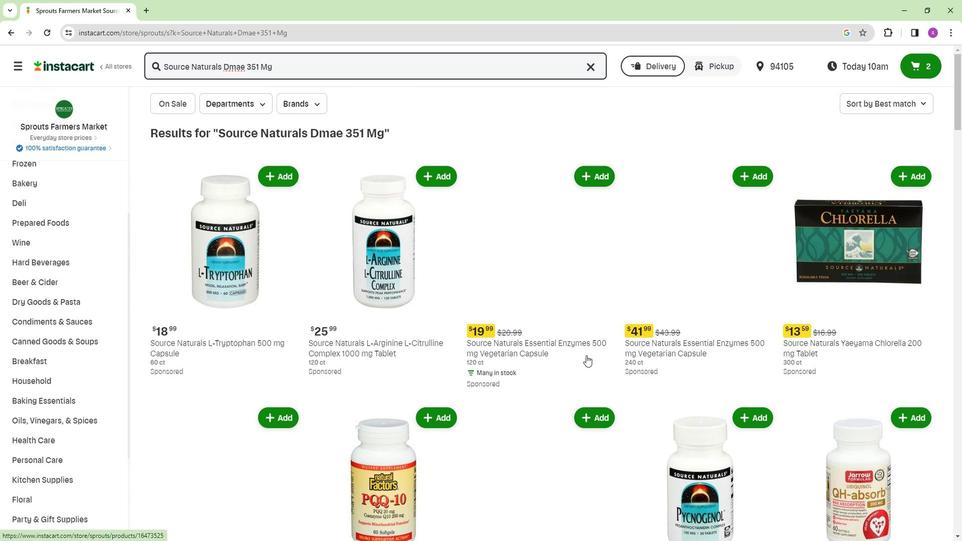 
Action: Mouse moved to (686, 323)
Screenshot: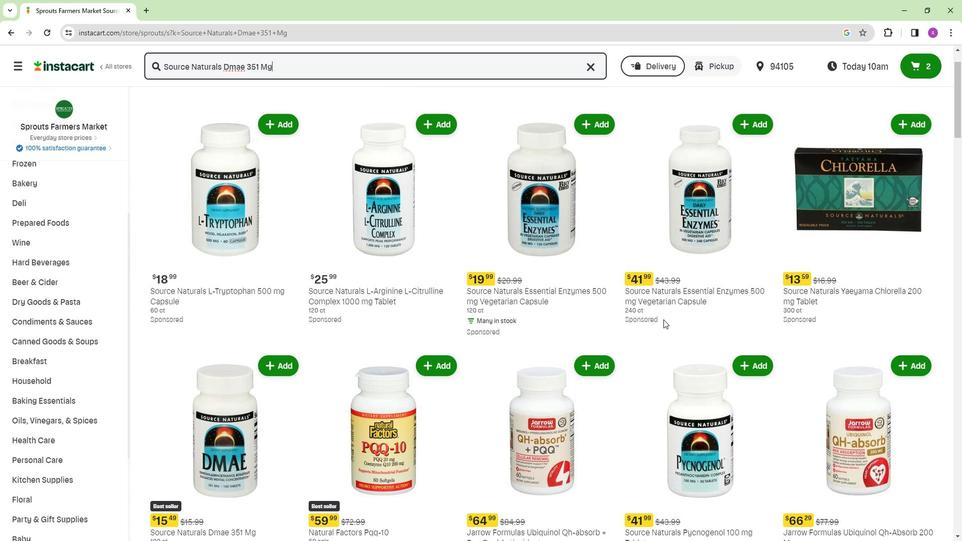 
Action: Mouse scrolled (686, 323) with delta (0, 0)
Screenshot: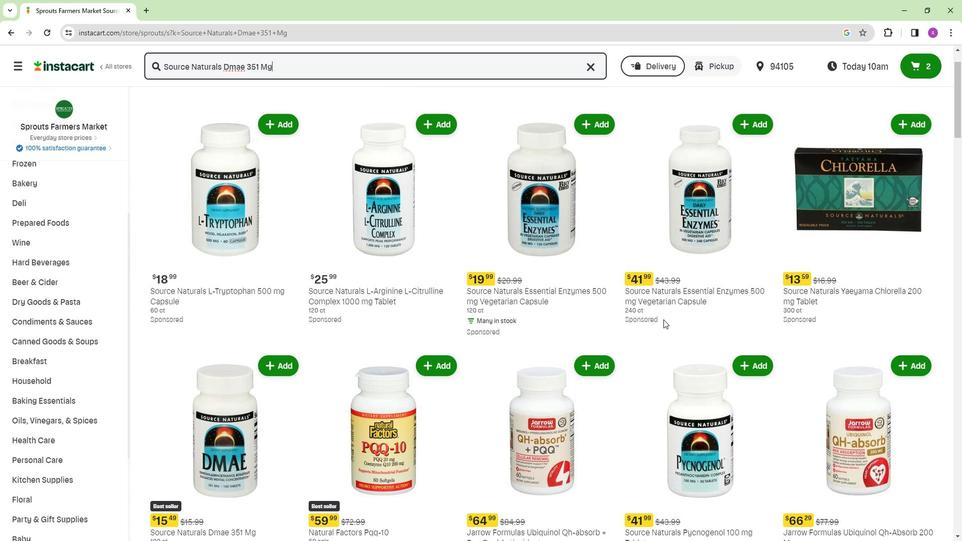 
Action: Mouse moved to (482, 323)
Screenshot: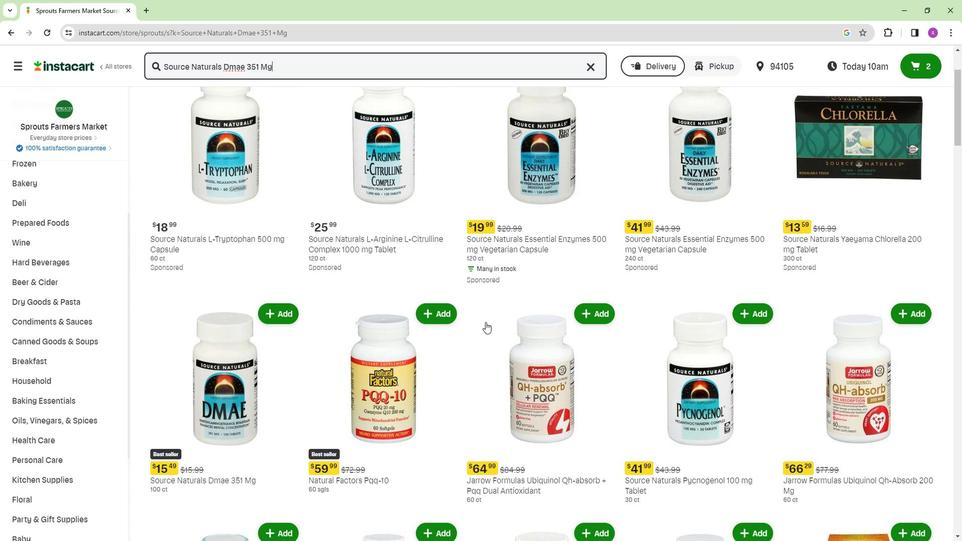 
Action: Mouse scrolled (482, 322) with delta (0, 0)
Screenshot: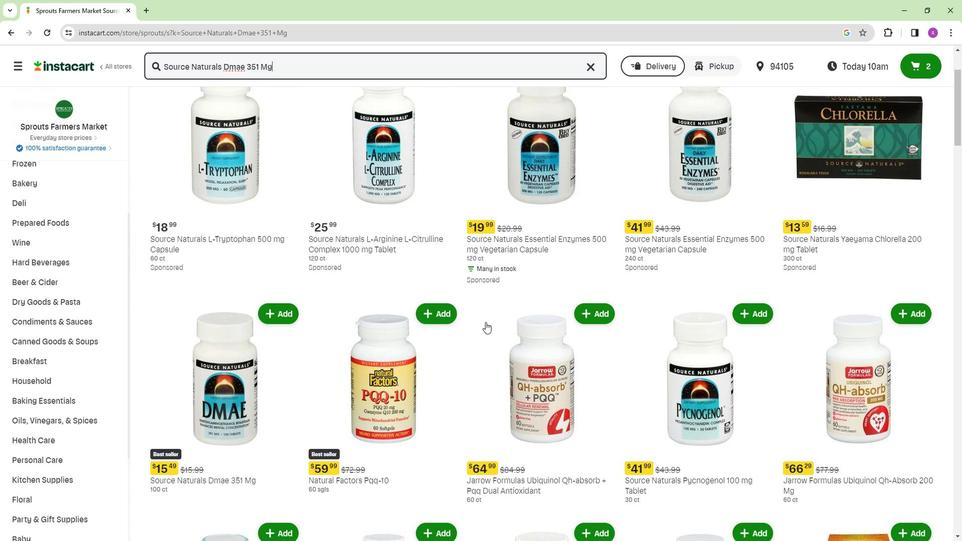 
Action: Mouse moved to (312, 385)
Screenshot: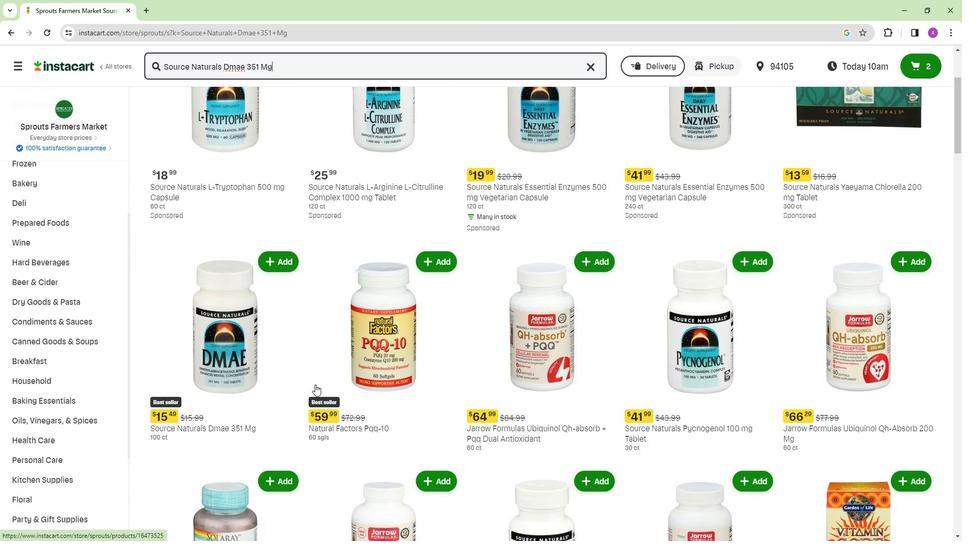 
Action: Mouse scrolled (312, 385) with delta (0, 0)
Screenshot: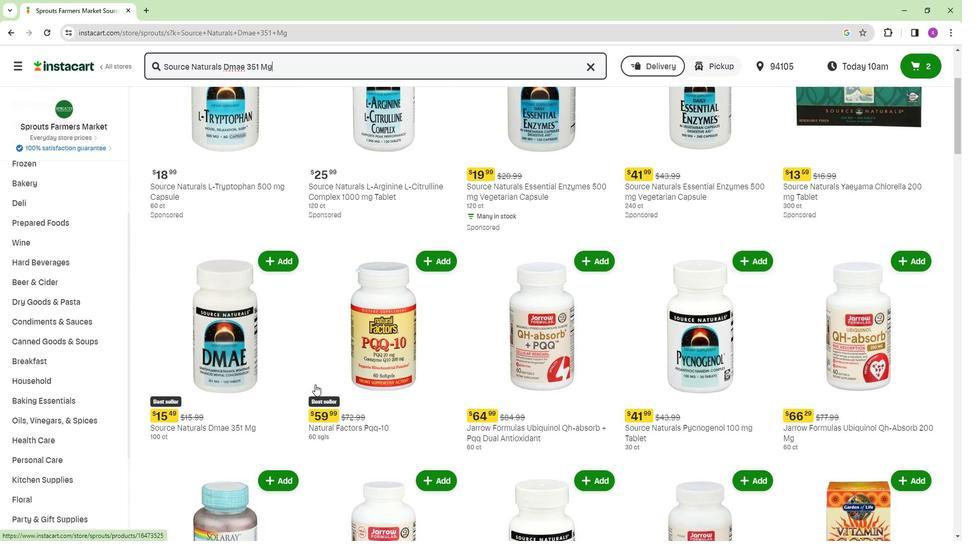 
Action: Mouse moved to (278, 205)
Screenshot: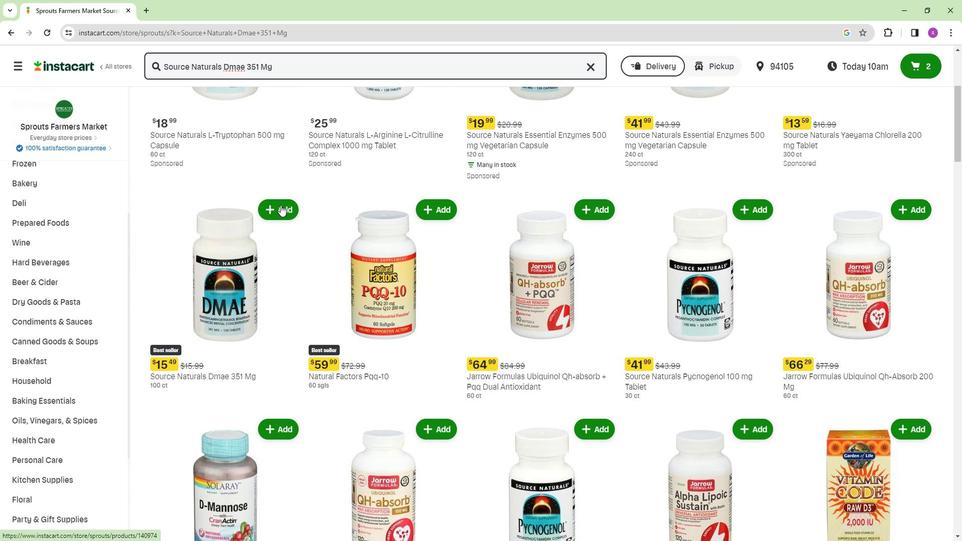 
Action: Mouse pressed left at (278, 205)
Screenshot: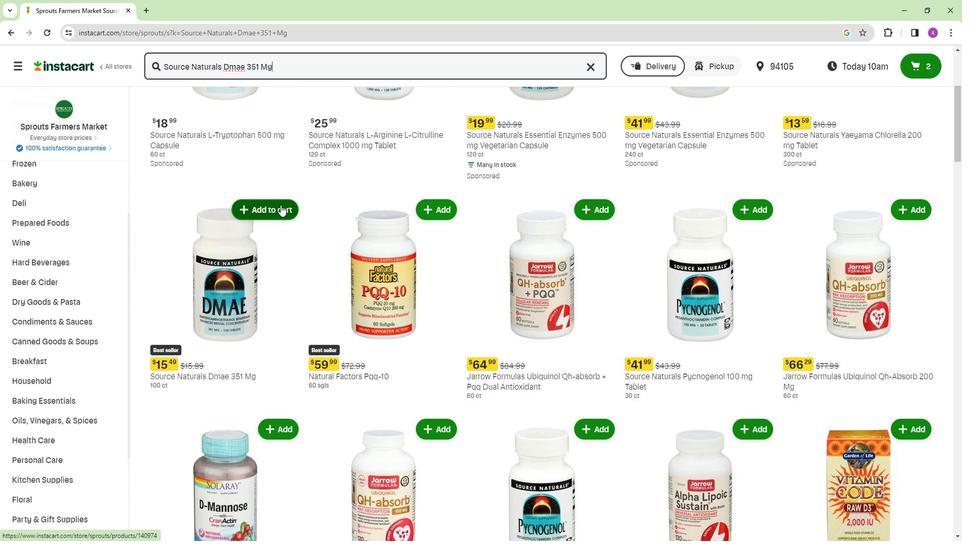 
Action: Mouse moved to (285, 223)
Screenshot: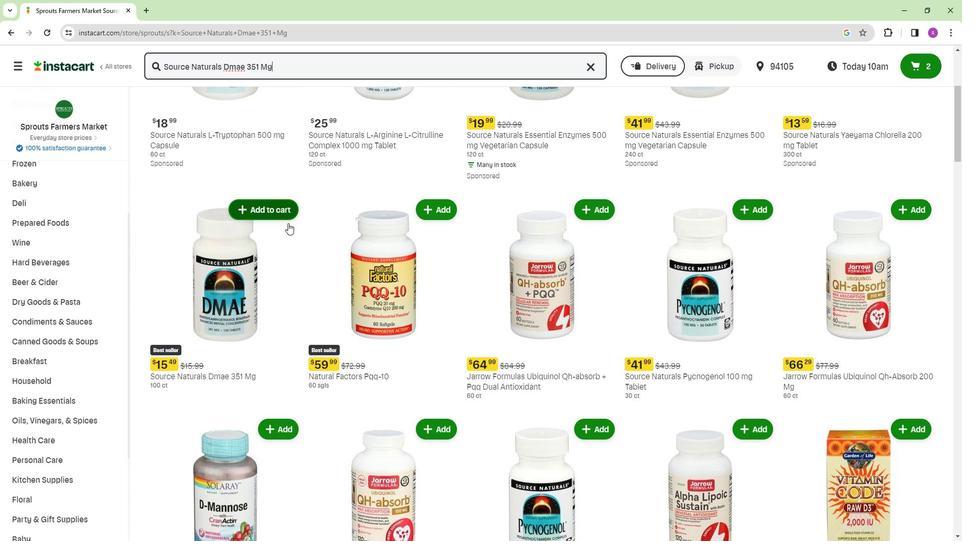 
